 Task: Manage the "Order summary details" page variations in the site builder.
Action: Mouse moved to (1080, 80)
Screenshot: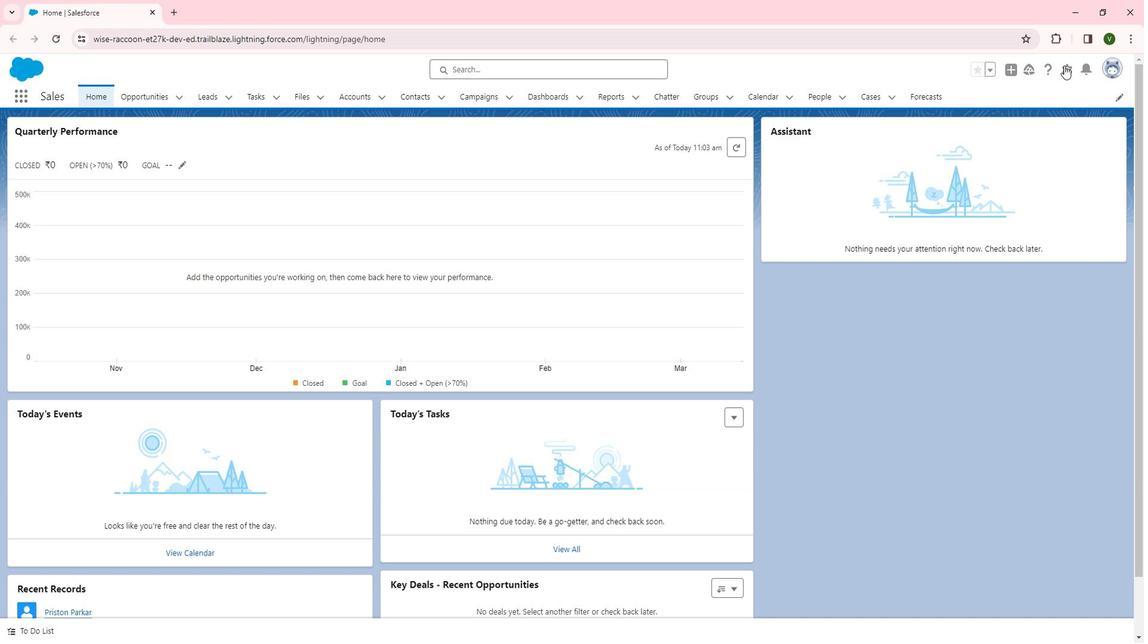 
Action: Mouse pressed left at (1080, 80)
Screenshot: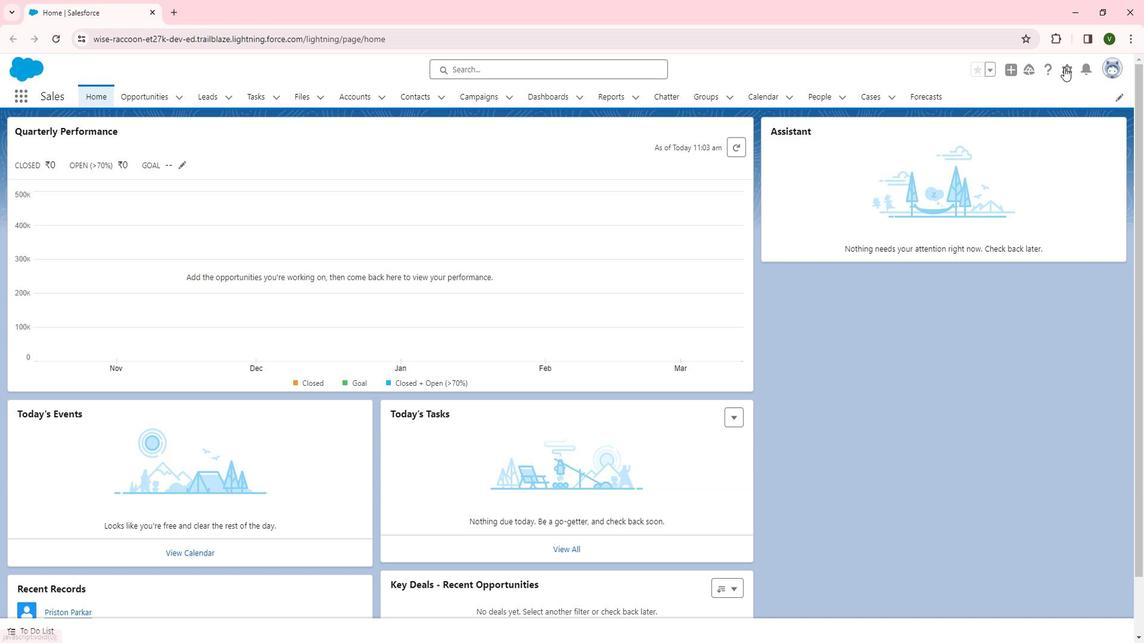 
Action: Mouse moved to (1039, 115)
Screenshot: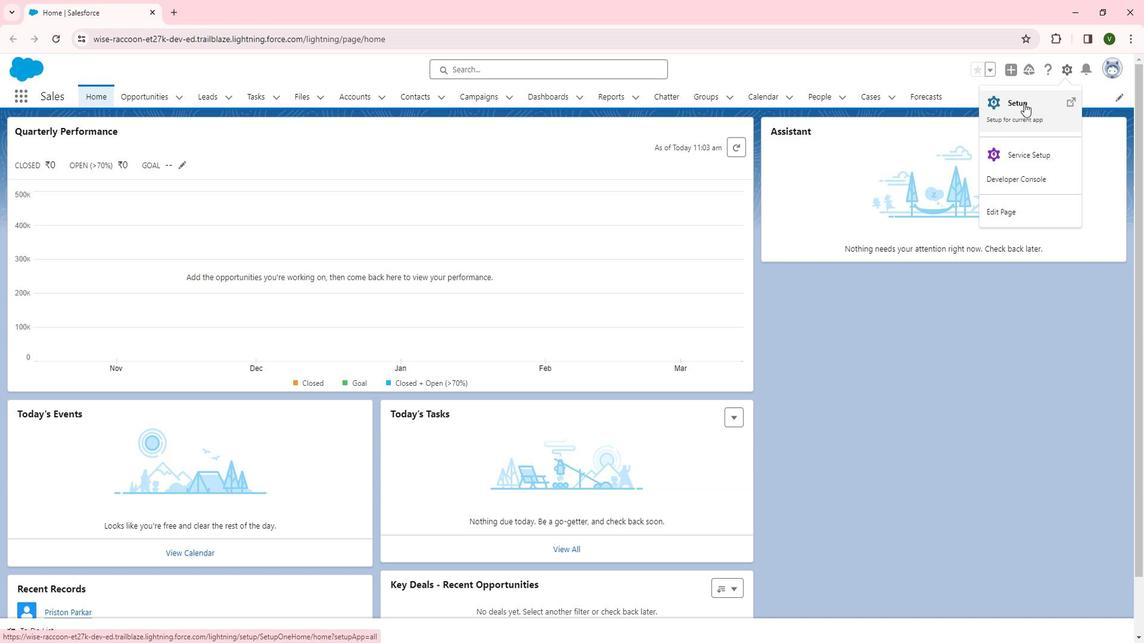 
Action: Mouse pressed left at (1039, 115)
Screenshot: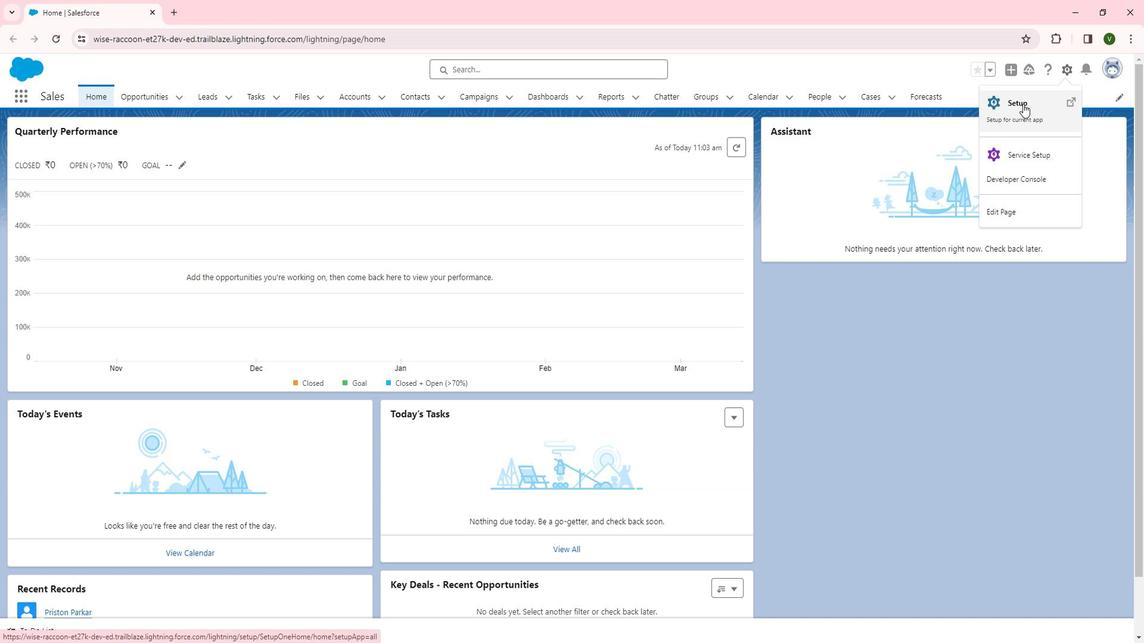 
Action: Mouse moved to (332, 465)
Screenshot: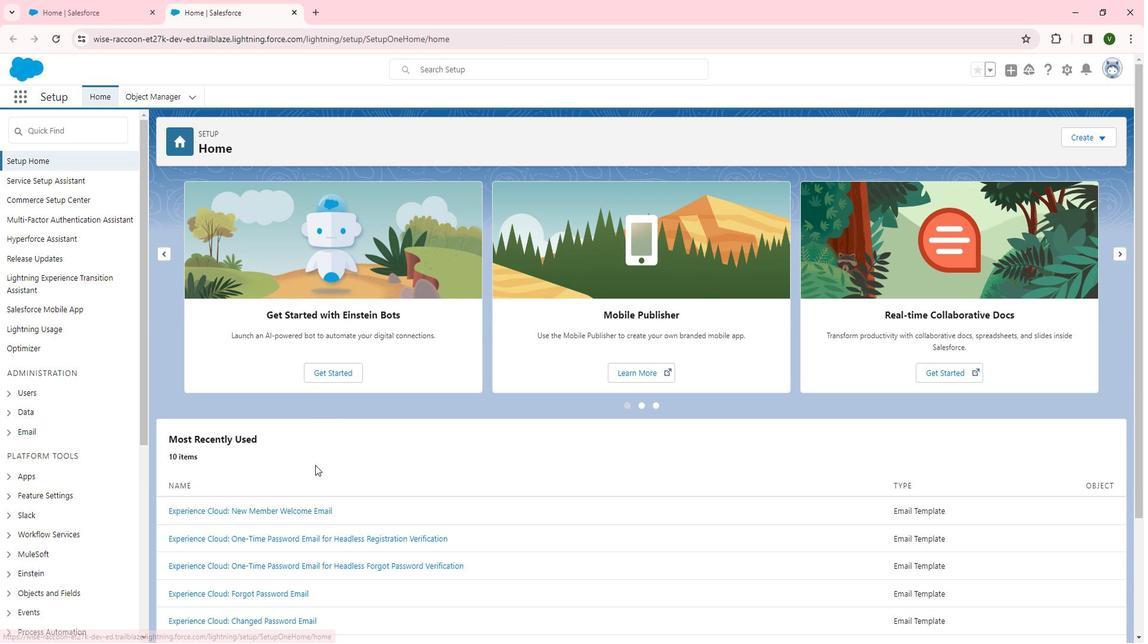 
Action: Mouse scrolled (332, 464) with delta (0, 0)
Screenshot: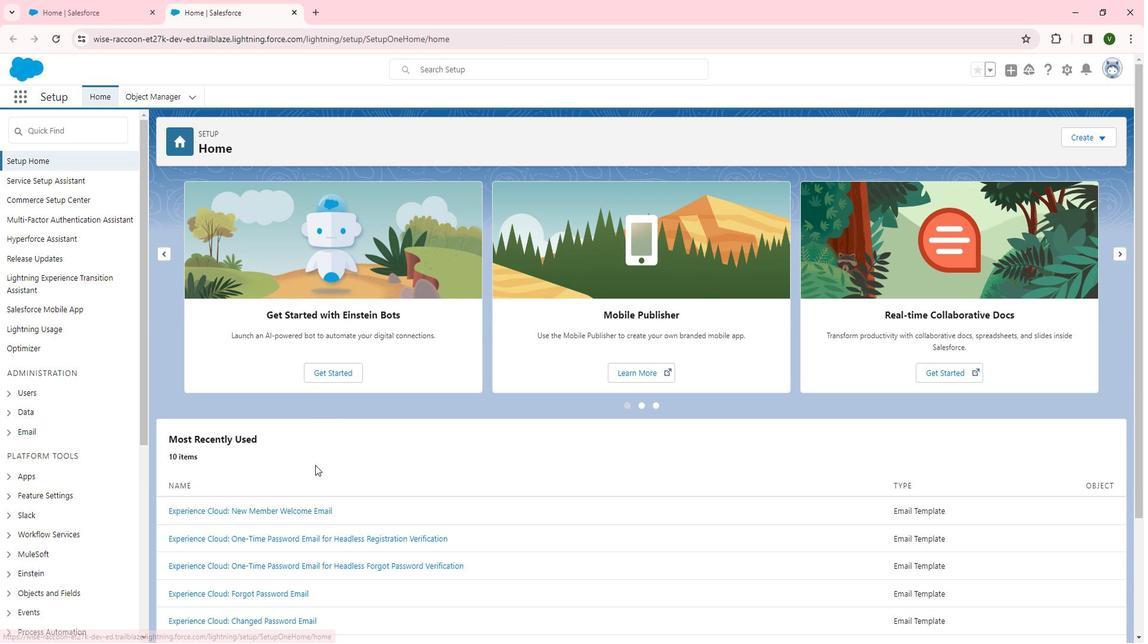 
Action: Mouse scrolled (332, 464) with delta (0, 0)
Screenshot: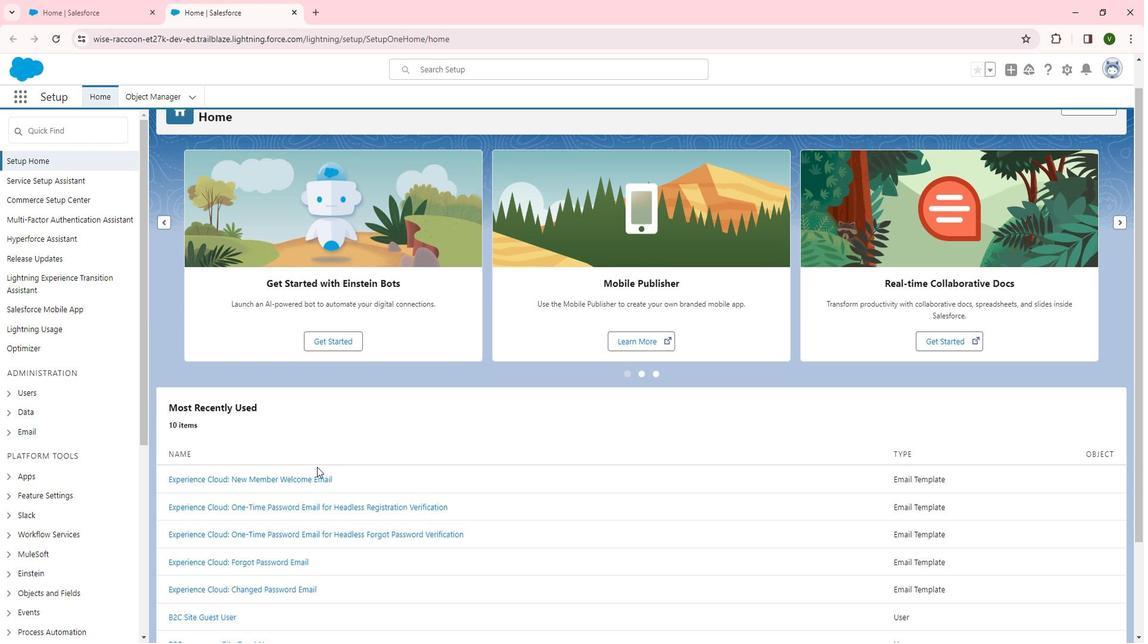 
Action: Mouse moved to (100, 460)
Screenshot: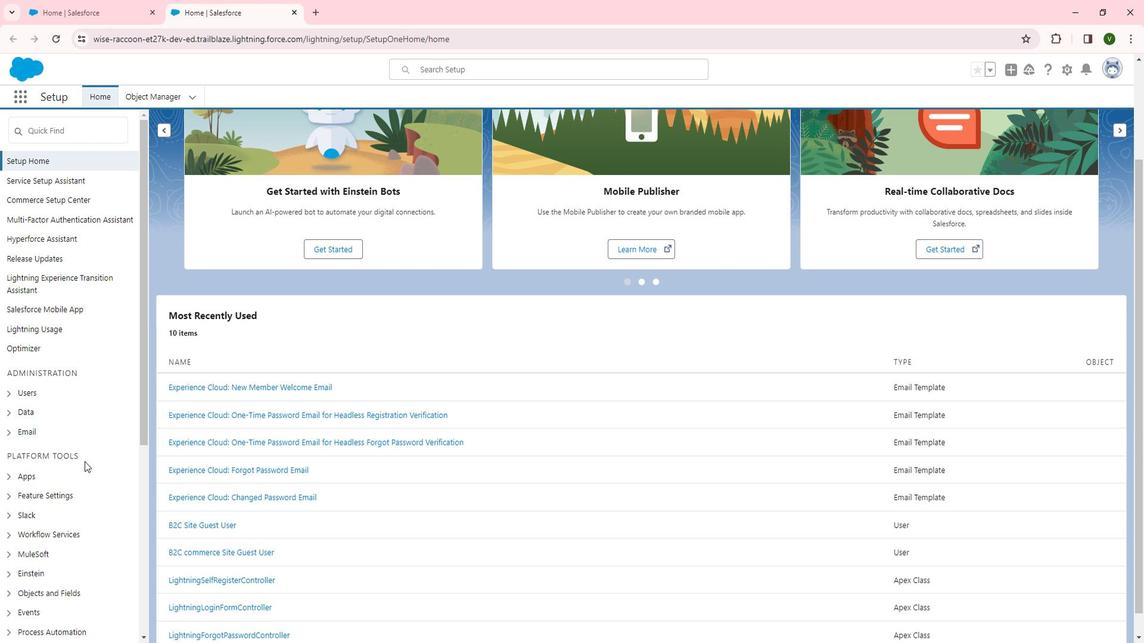 
Action: Mouse scrolled (100, 460) with delta (0, 0)
Screenshot: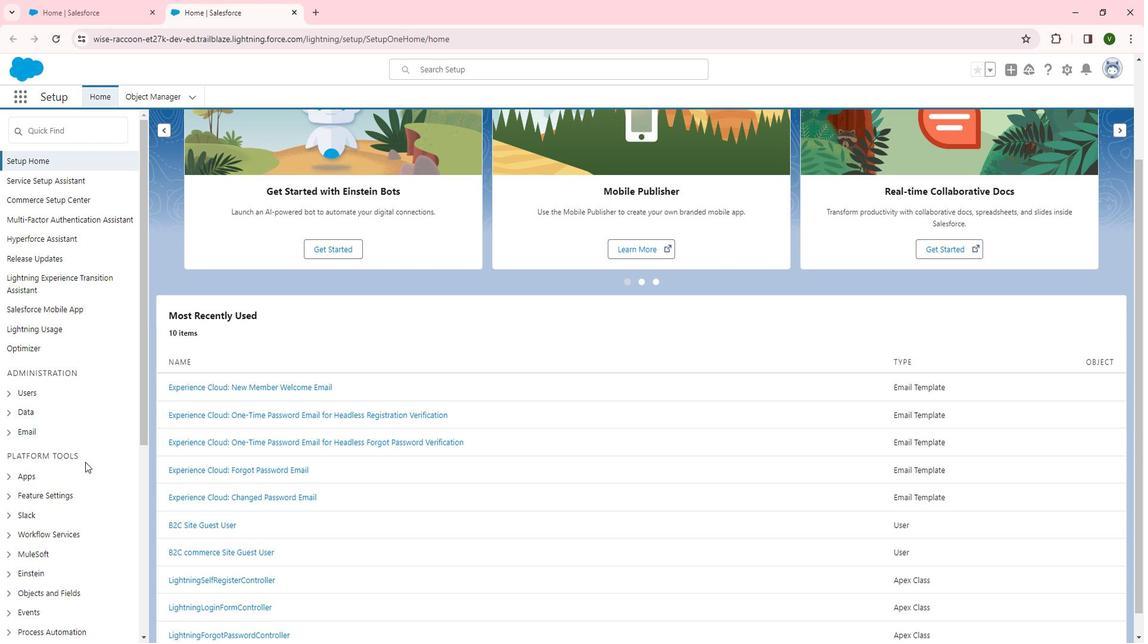 
Action: Mouse scrolled (100, 460) with delta (0, 0)
Screenshot: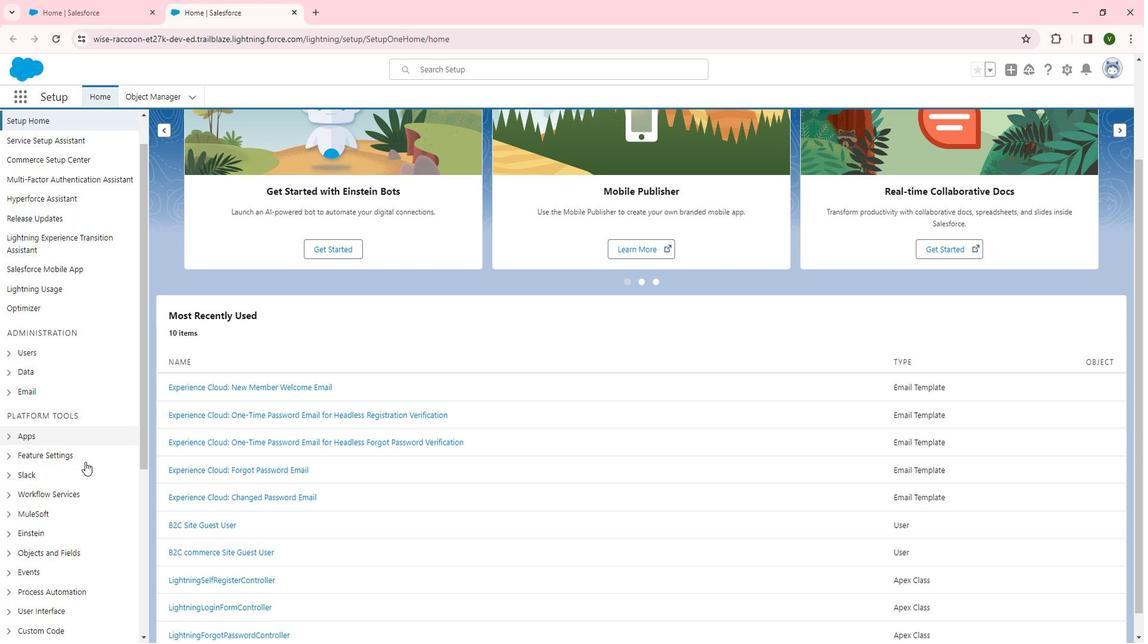
Action: Mouse moved to (22, 373)
Screenshot: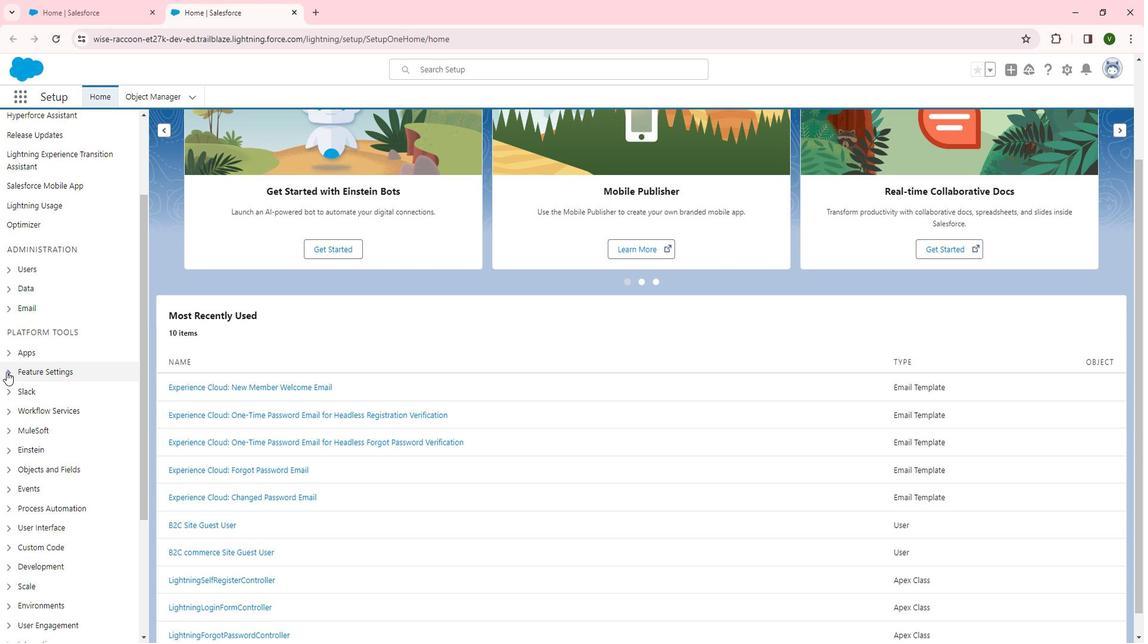 
Action: Mouse pressed left at (22, 373)
Screenshot: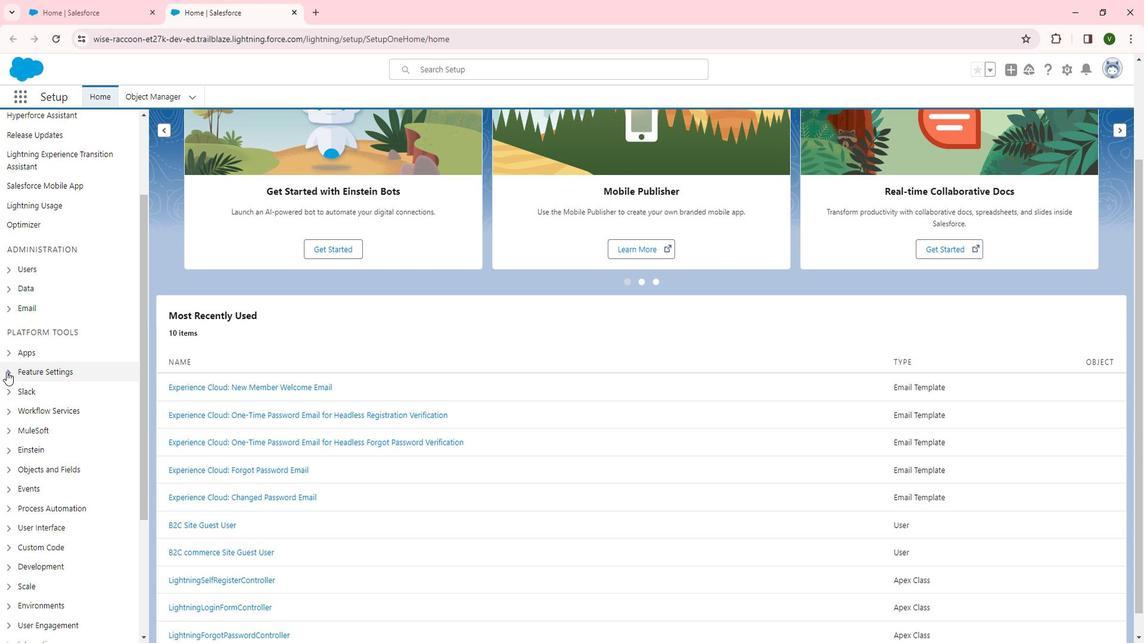 
Action: Mouse moved to (74, 498)
Screenshot: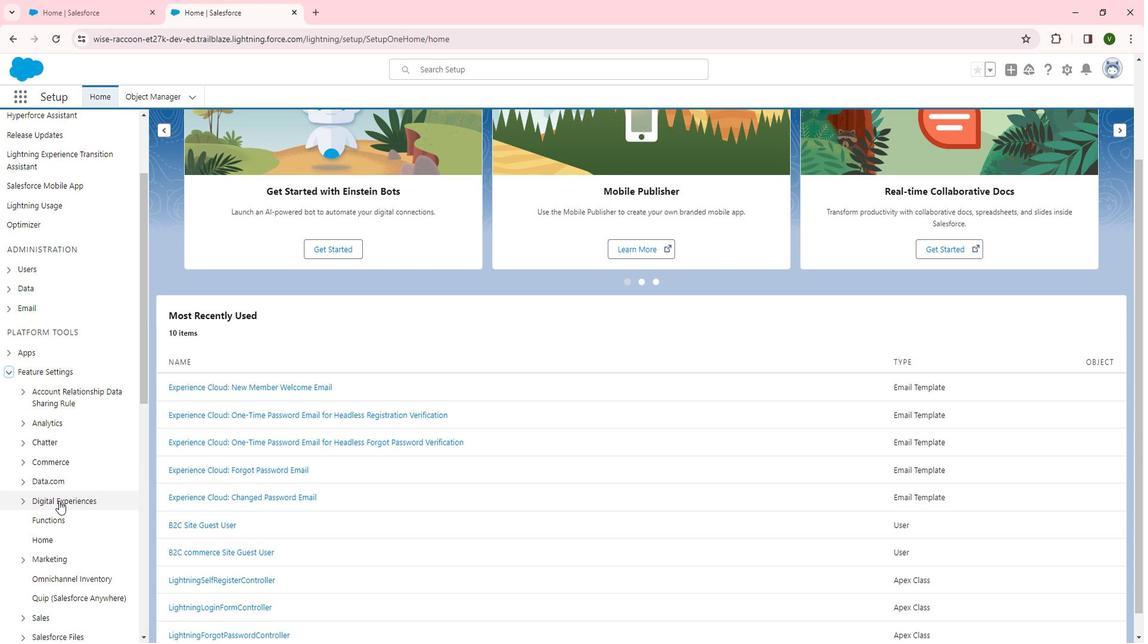 
Action: Mouse pressed left at (74, 498)
Screenshot: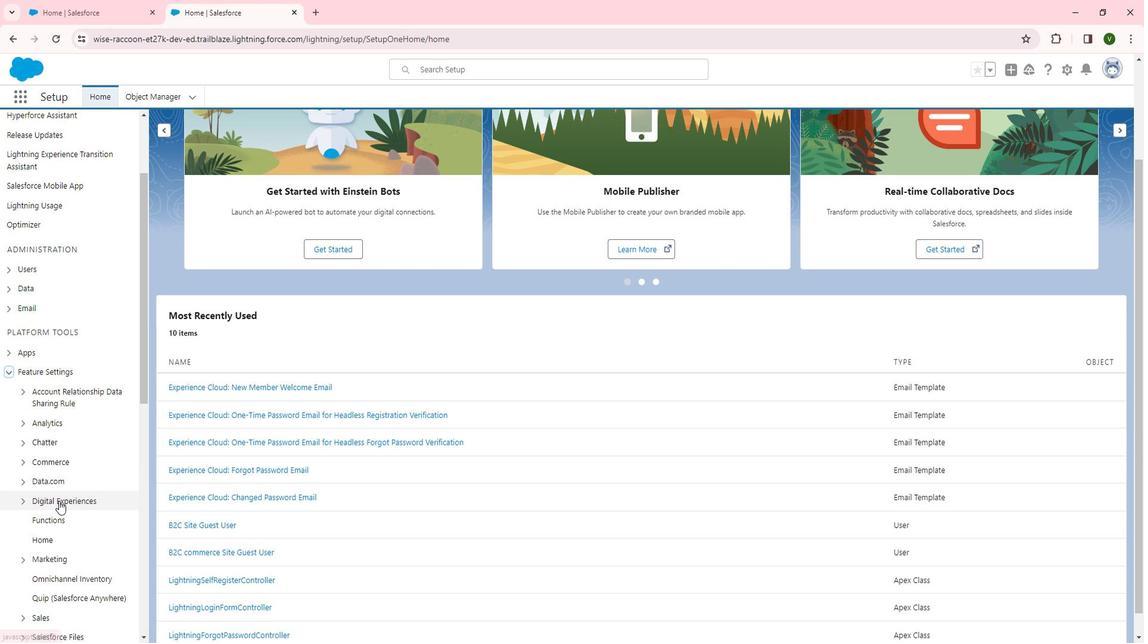 
Action: Mouse moved to (71, 516)
Screenshot: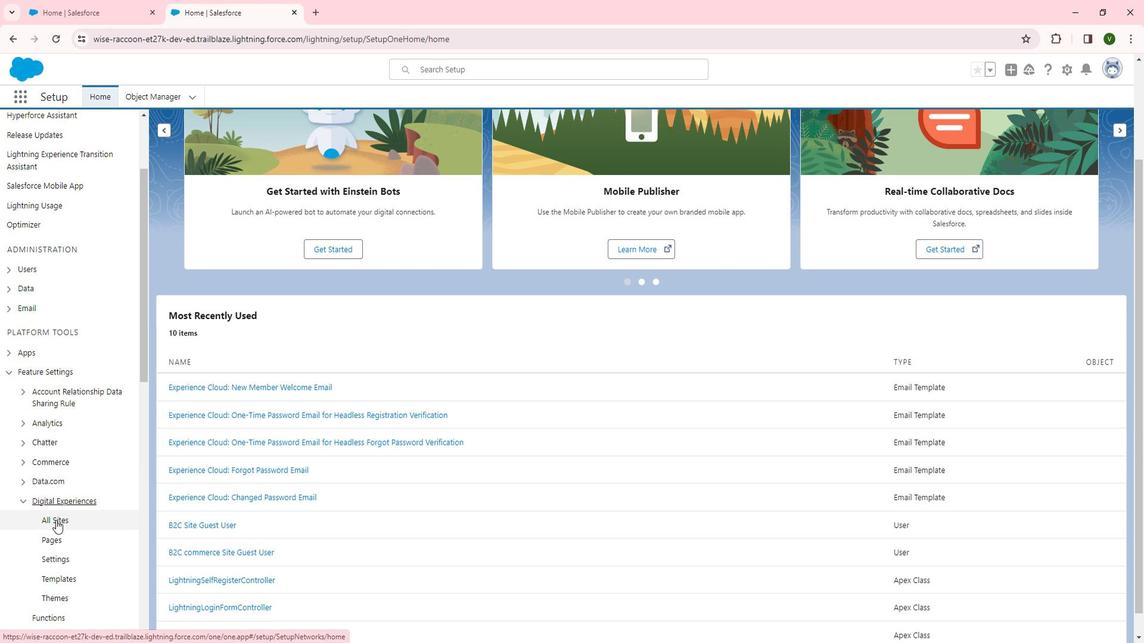 
Action: Mouse pressed left at (71, 516)
Screenshot: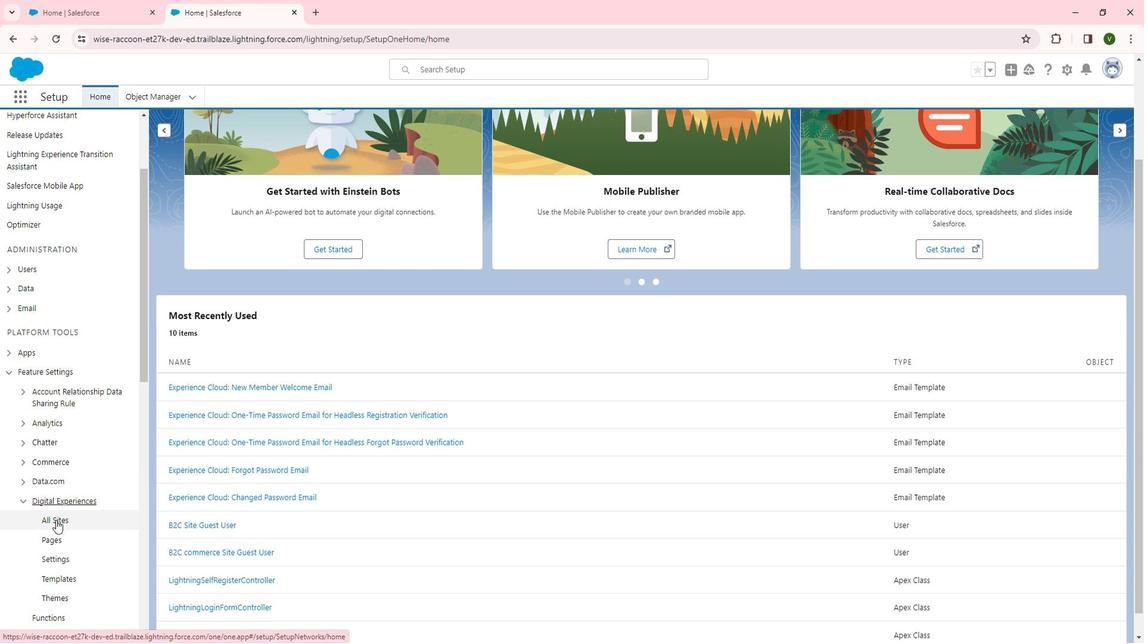 
Action: Mouse moved to (209, 288)
Screenshot: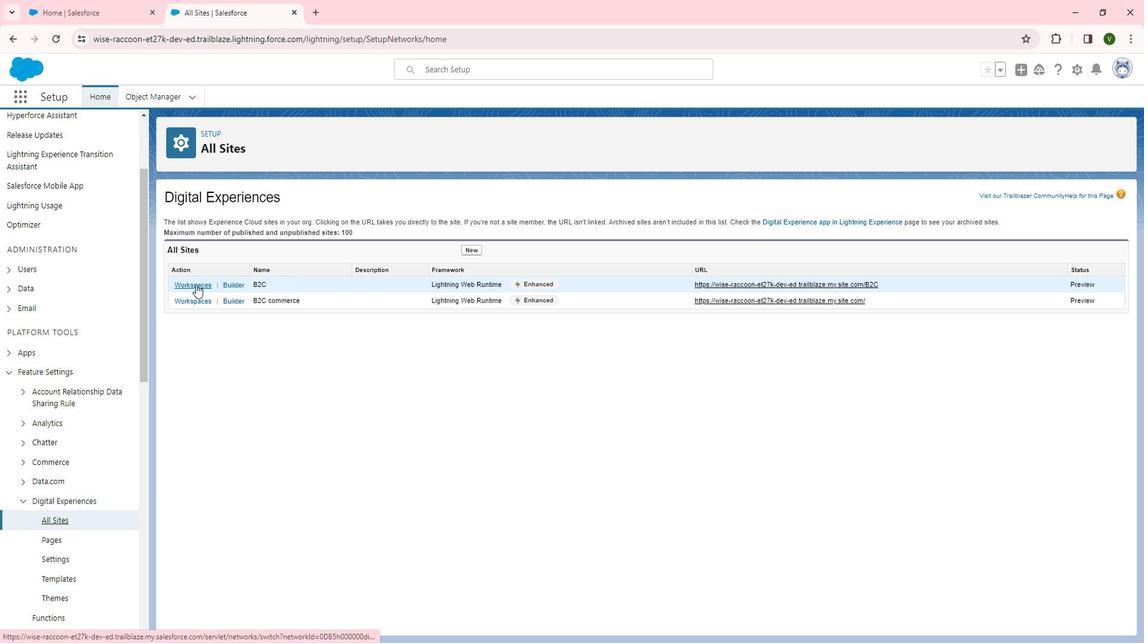 
Action: Mouse pressed left at (209, 288)
Screenshot: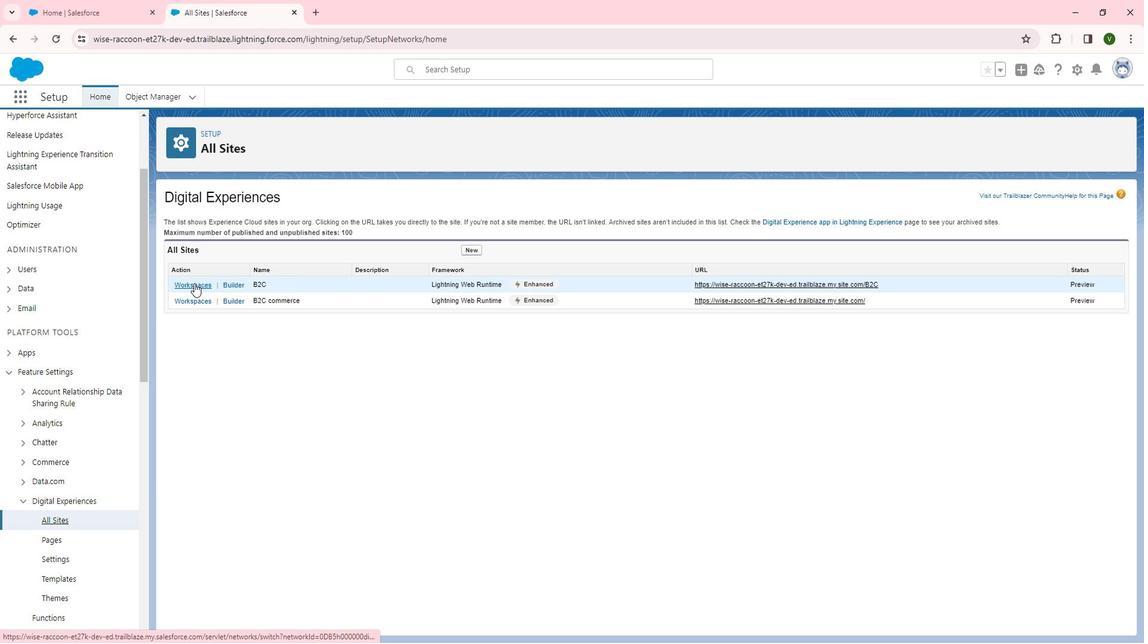 
Action: Mouse moved to (189, 283)
Screenshot: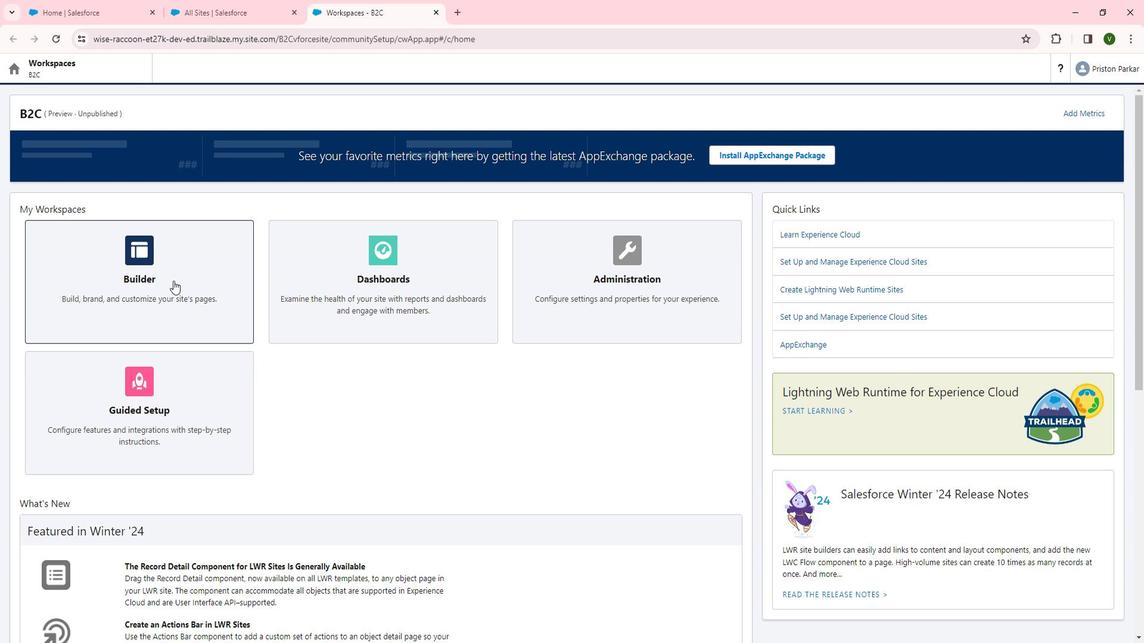 
Action: Mouse pressed left at (189, 283)
Screenshot: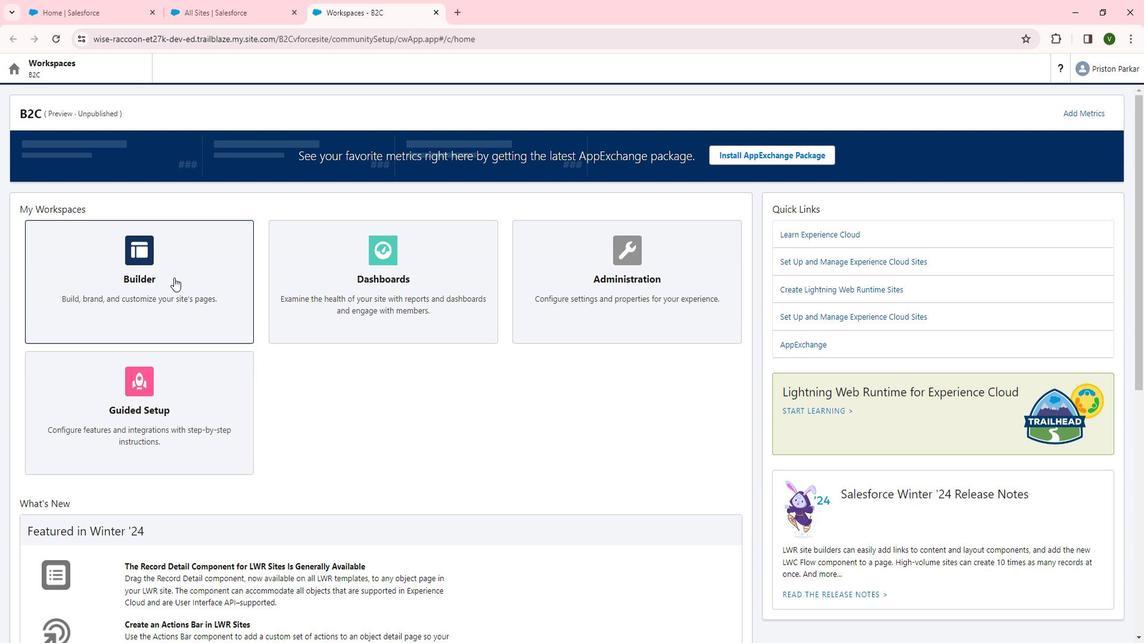 
Action: Mouse moved to (222, 82)
Screenshot: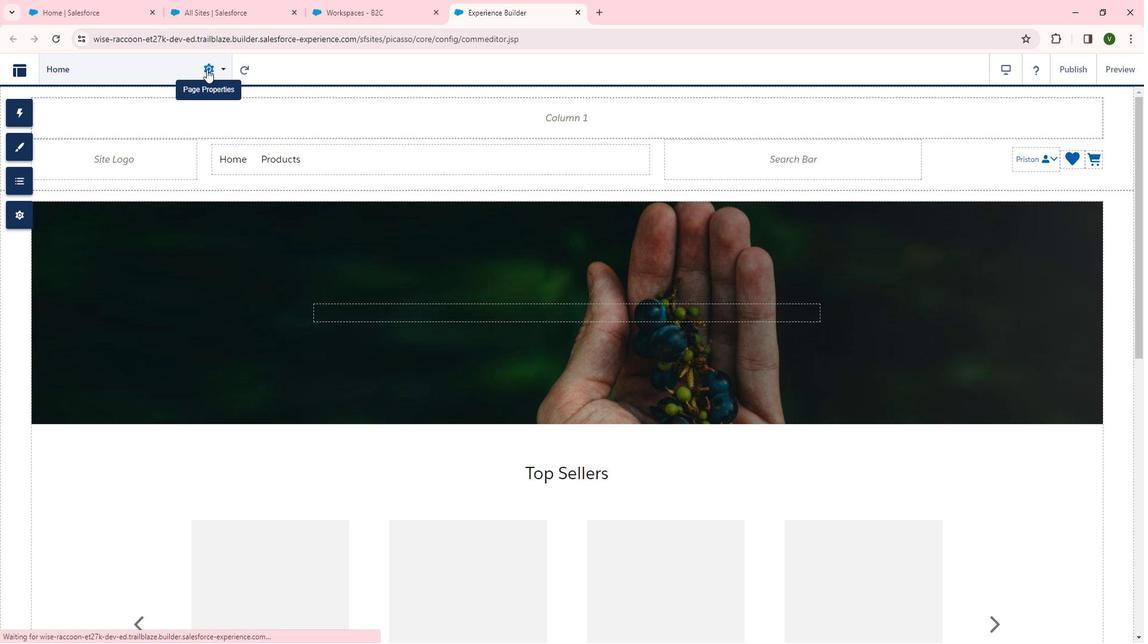 
Action: Mouse pressed left at (222, 82)
Screenshot: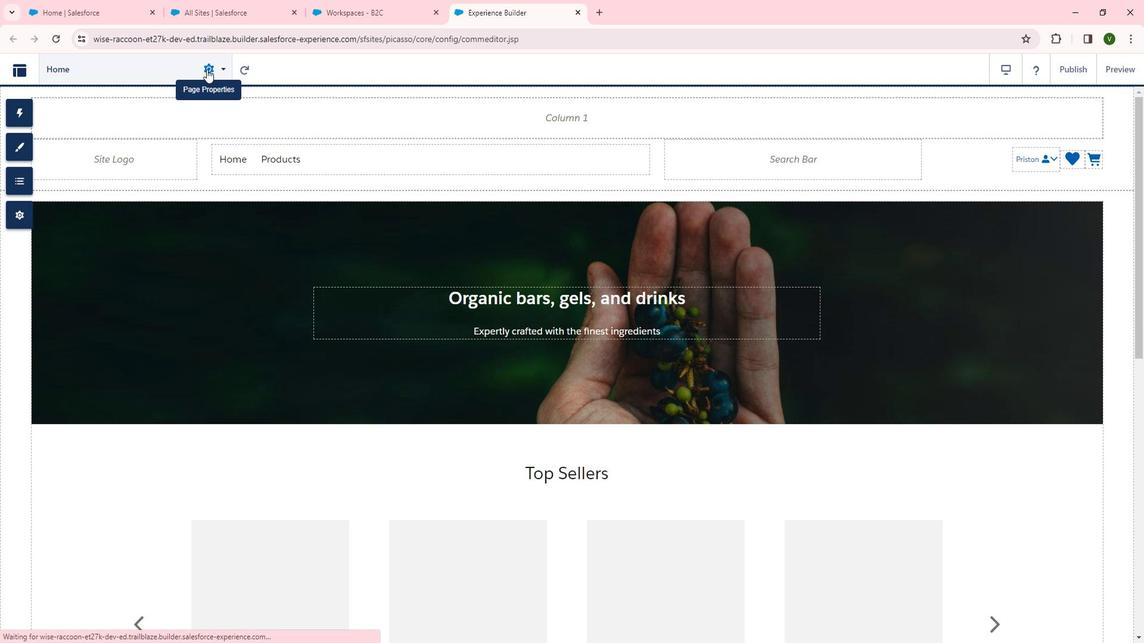 
Action: Mouse moved to (137, 439)
Screenshot: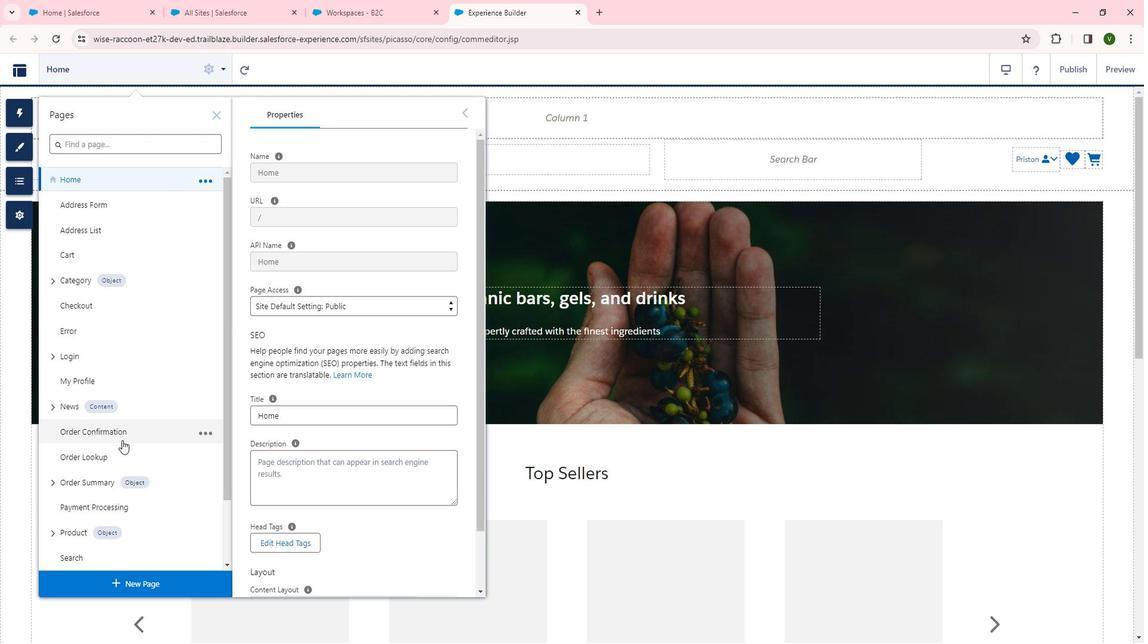 
Action: Mouse scrolled (137, 439) with delta (0, 0)
Screenshot: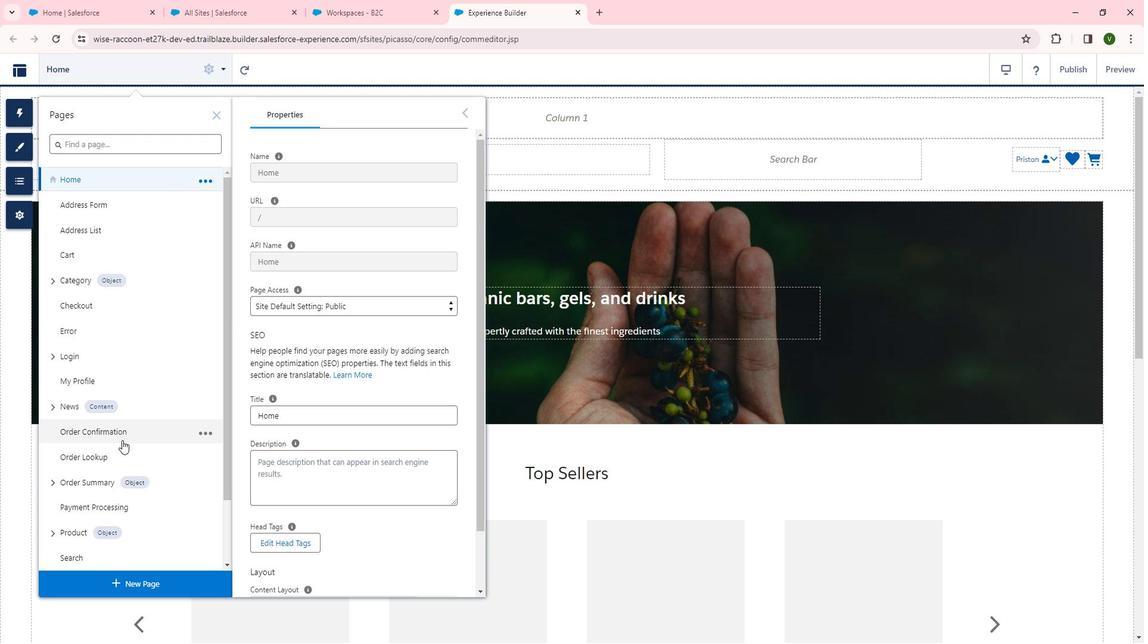 
Action: Mouse moved to (87, 420)
Screenshot: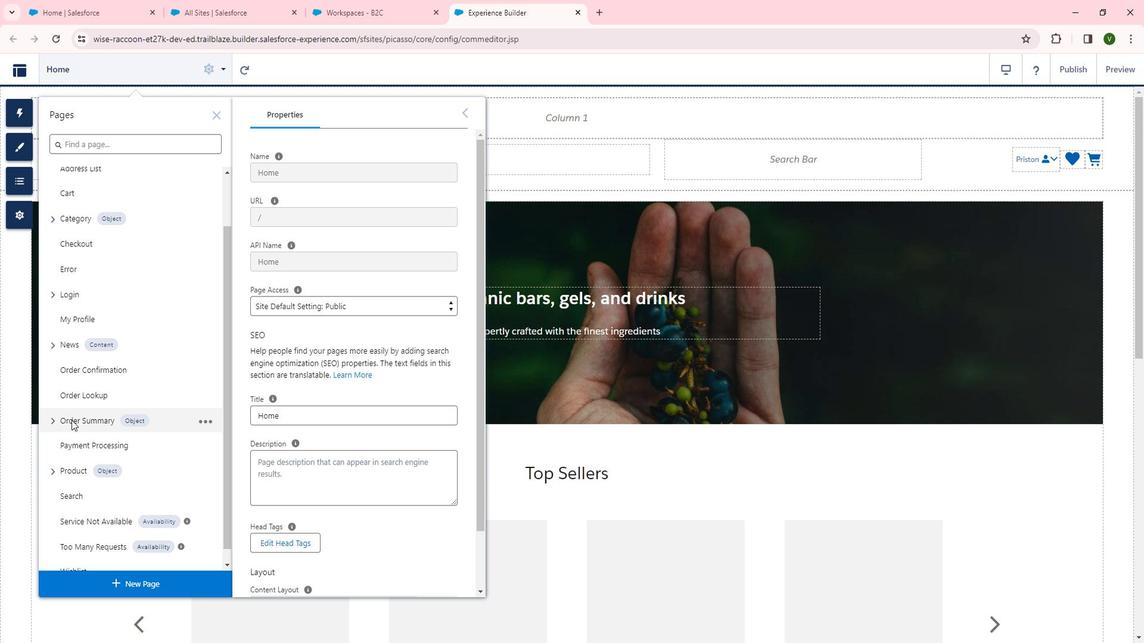 
Action: Mouse pressed left at (87, 420)
Screenshot: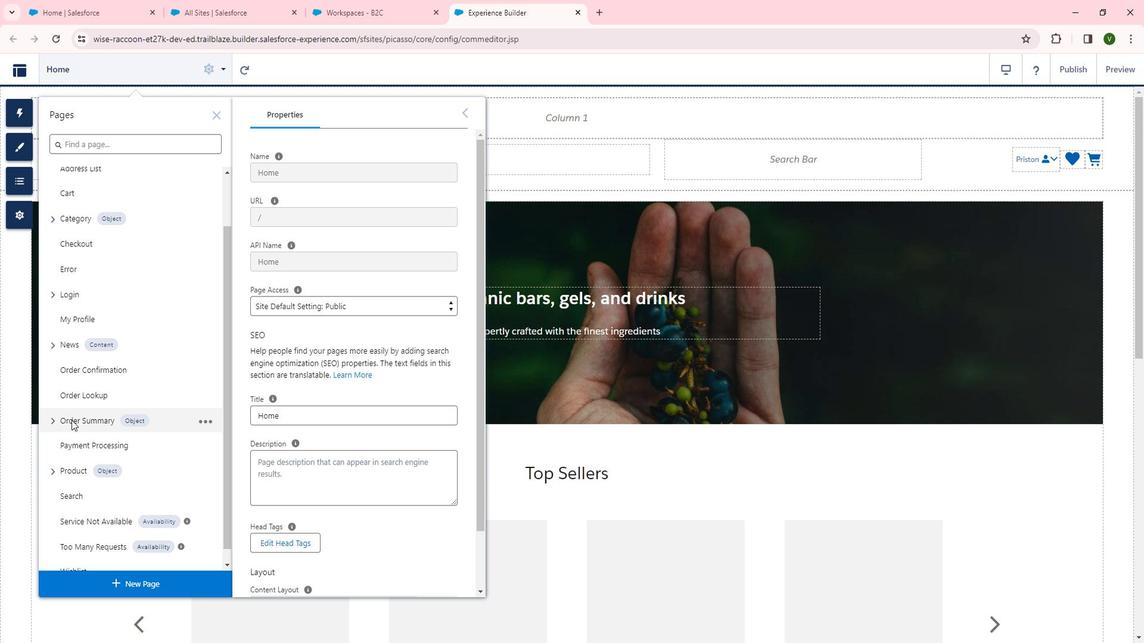 
Action: Mouse moved to (68, 417)
Screenshot: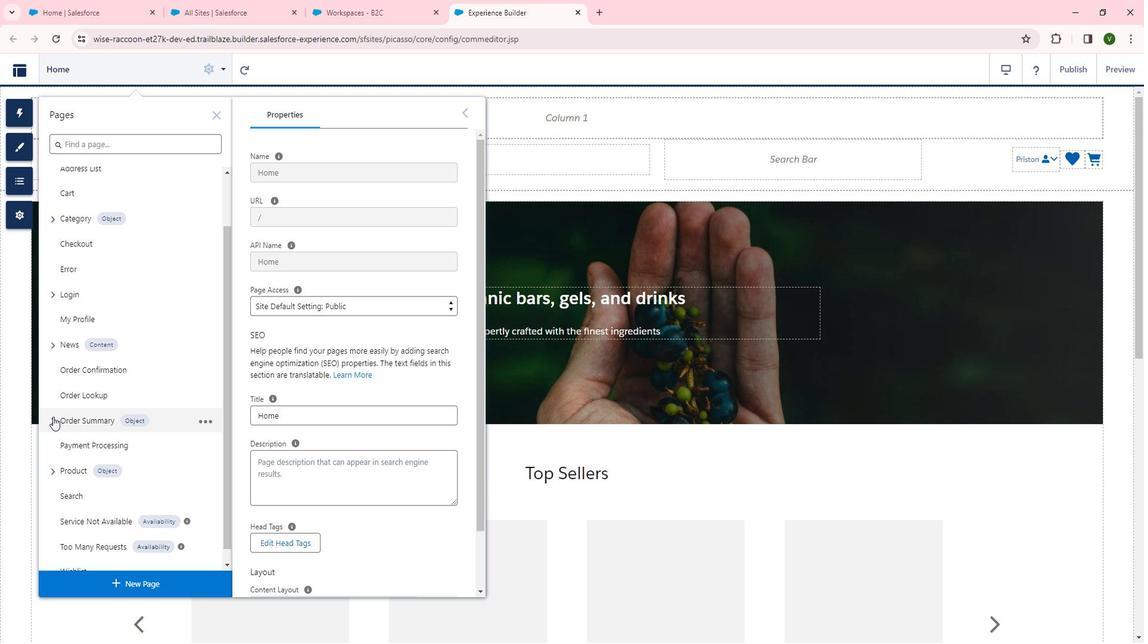 
Action: Mouse pressed left at (68, 417)
Screenshot: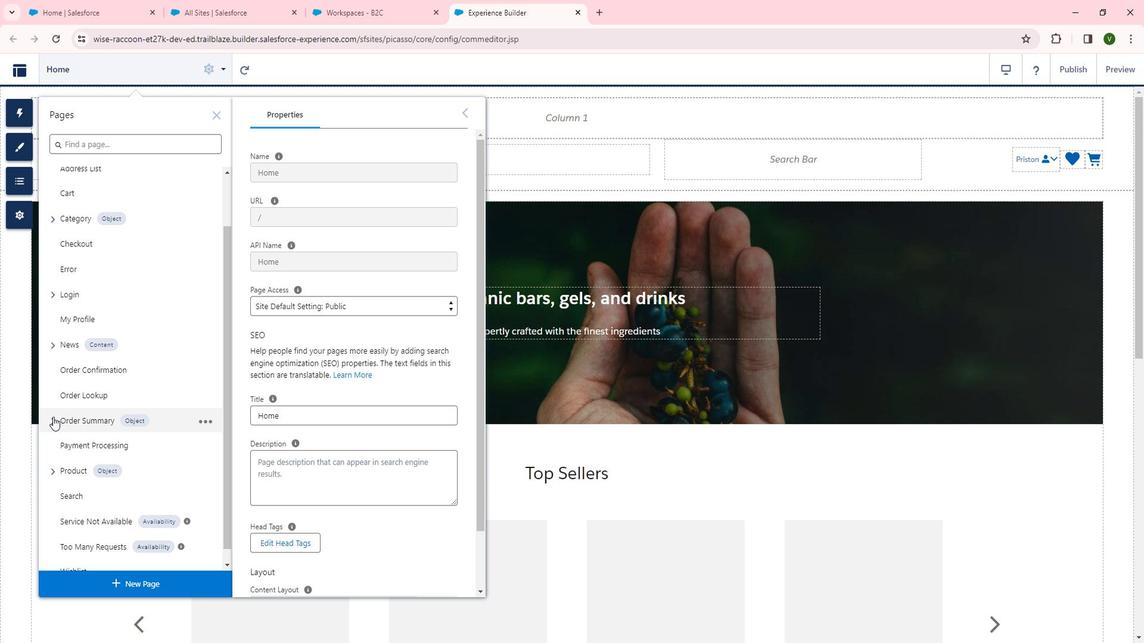 
Action: Mouse moved to (124, 408)
Screenshot: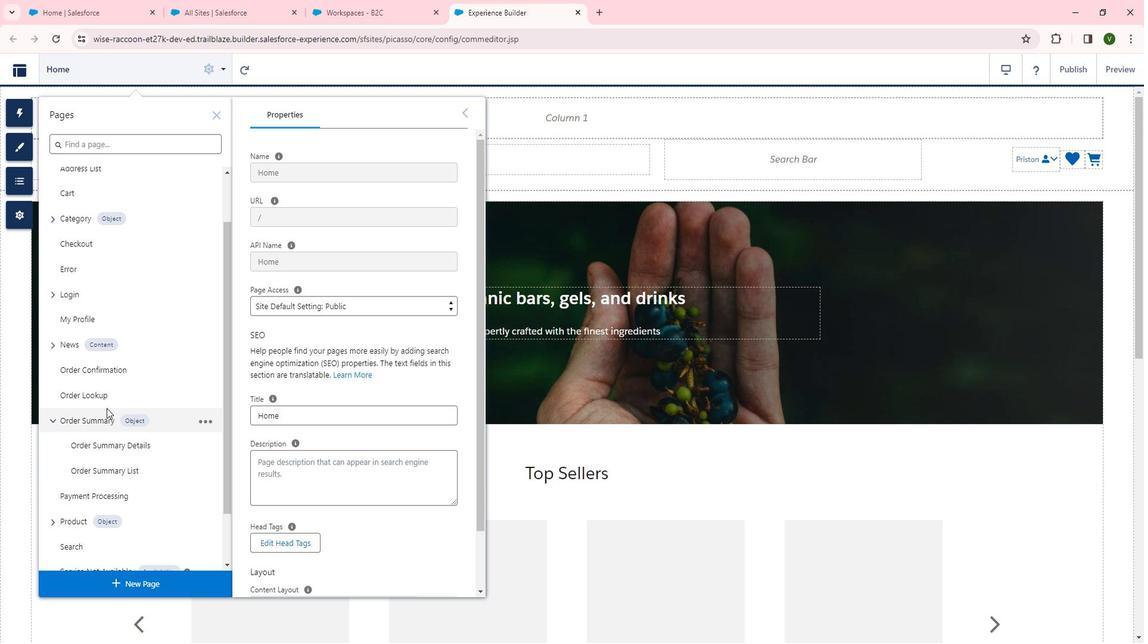 
Action: Mouse scrolled (124, 407) with delta (0, 0)
Screenshot: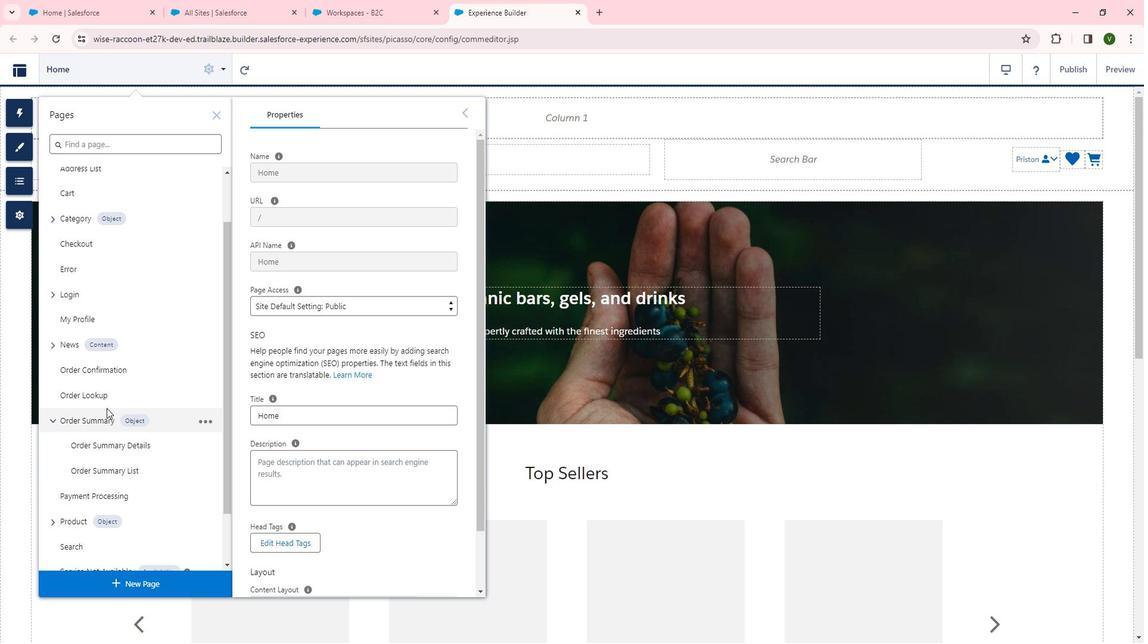 
Action: Mouse moved to (137, 408)
Screenshot: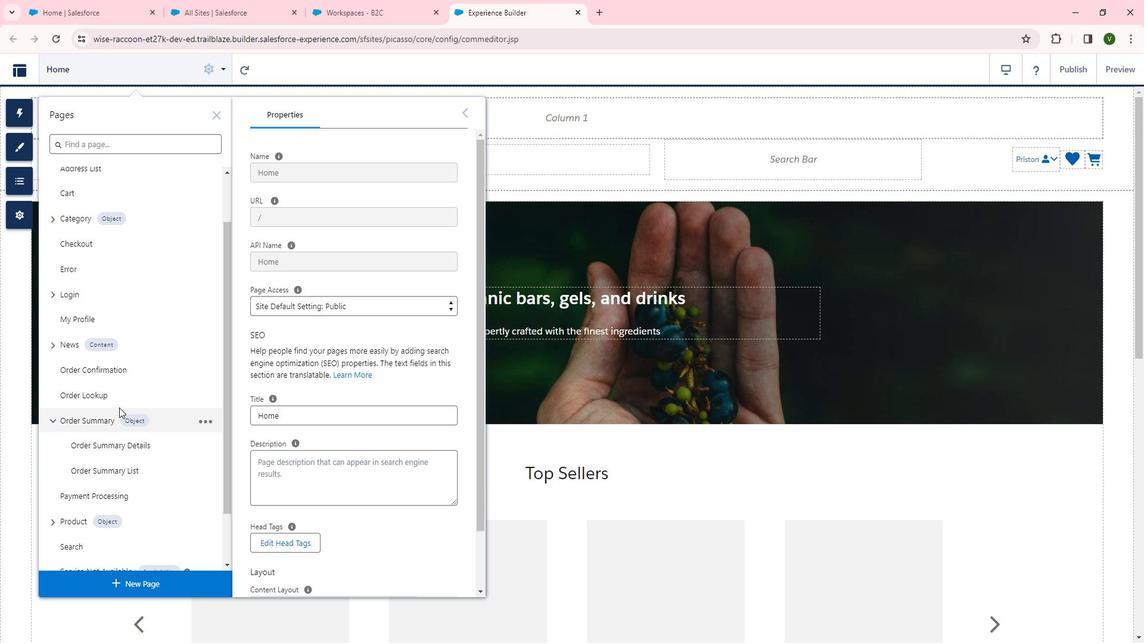 
Action: Mouse scrolled (137, 407) with delta (0, 0)
Screenshot: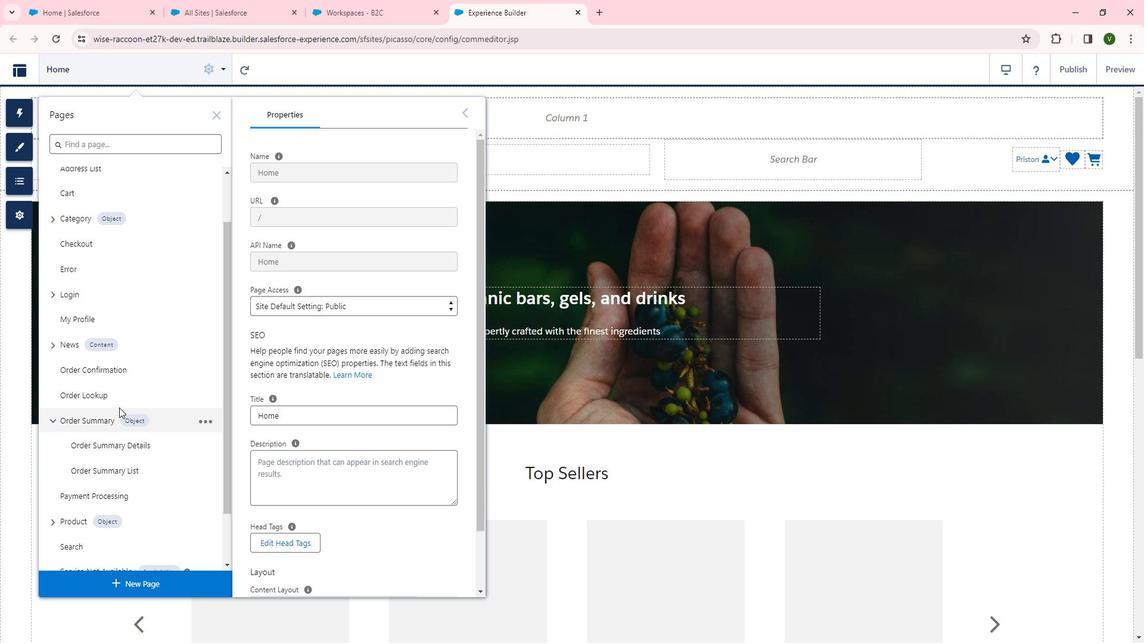 
Action: Mouse moved to (157, 383)
Screenshot: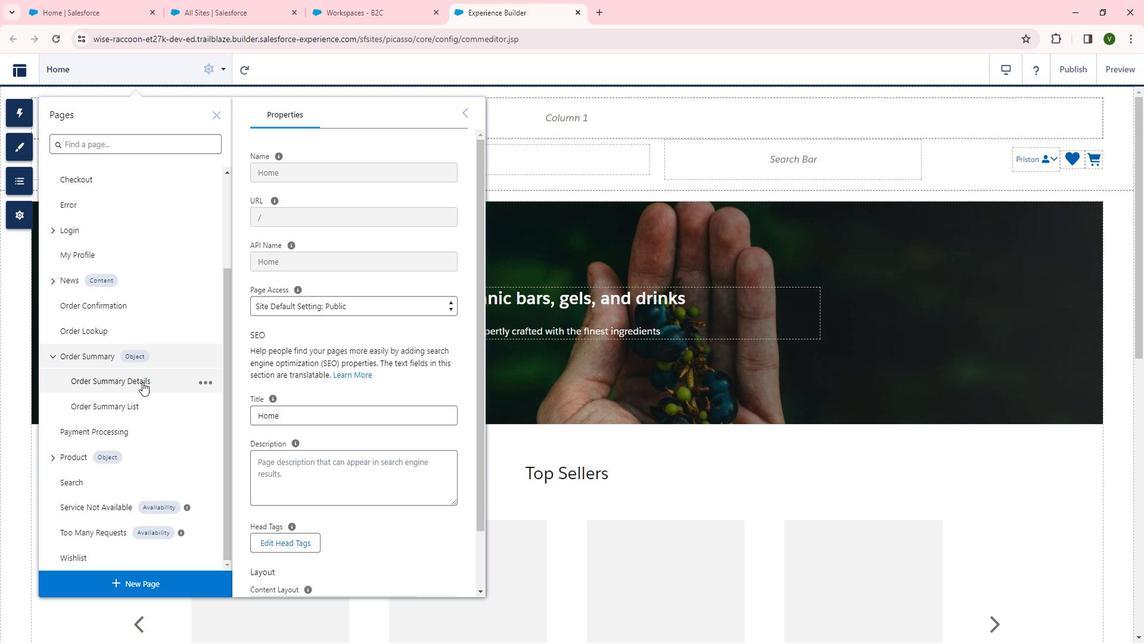 
Action: Mouse pressed left at (157, 383)
Screenshot: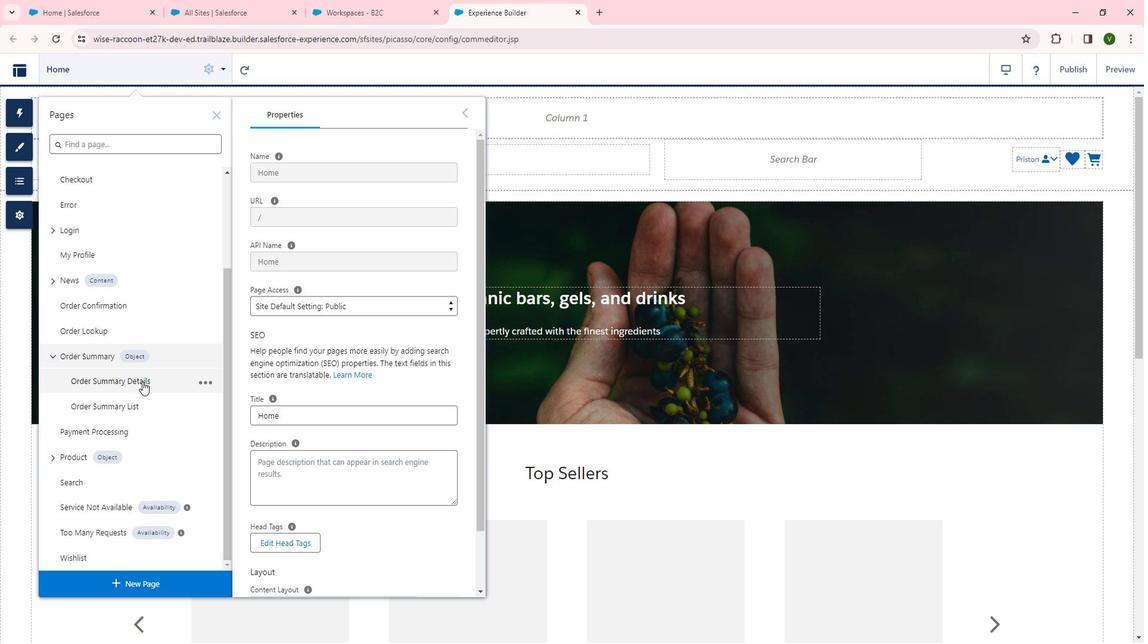 
Action: Mouse moved to (1061, 389)
Screenshot: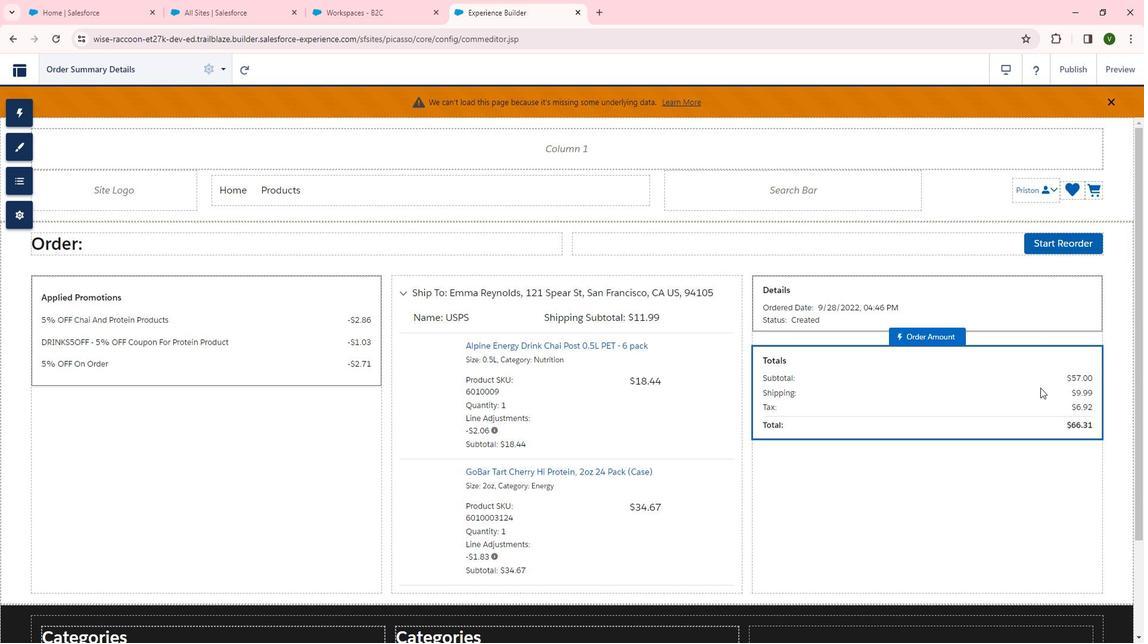 
Action: Mouse pressed left at (1061, 389)
Screenshot: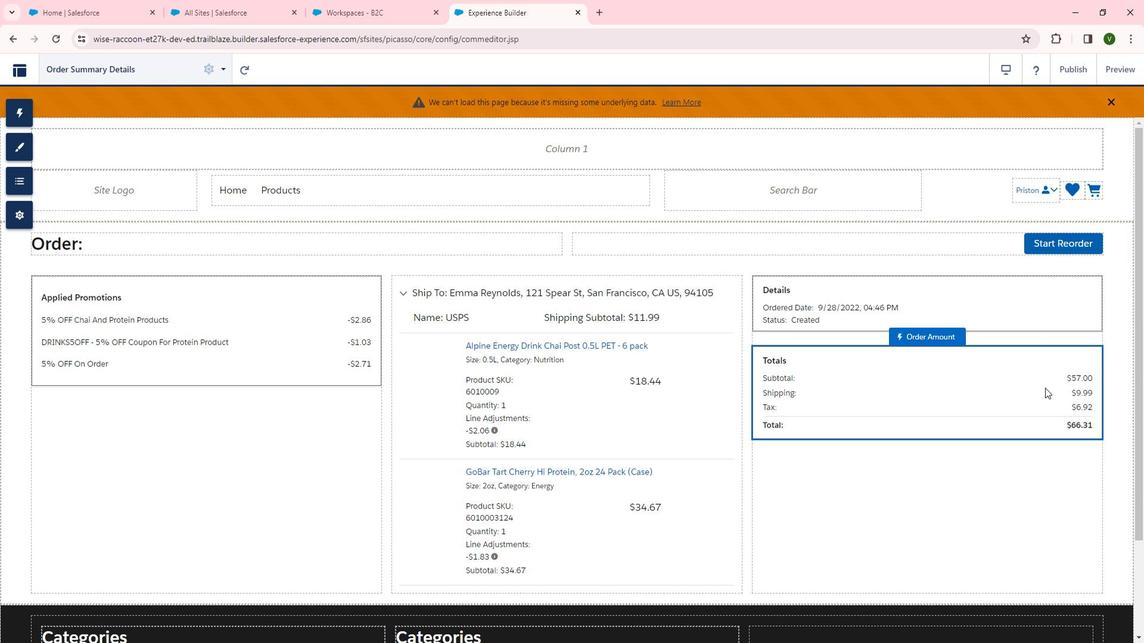 
Action: Mouse moved to (1063, 149)
Screenshot: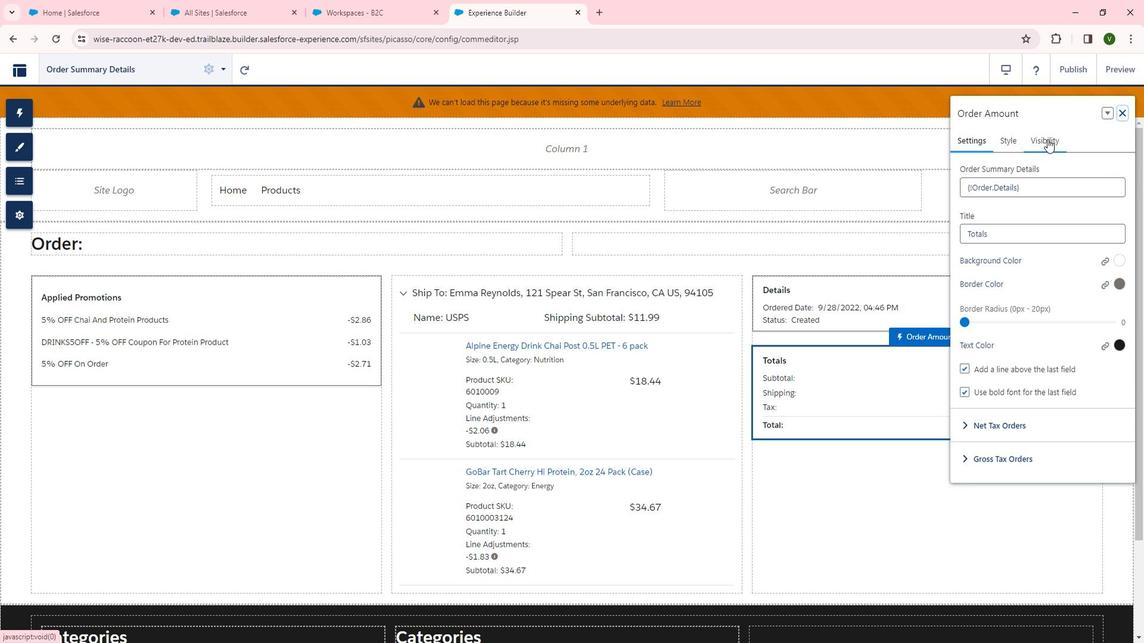 
Action: Mouse pressed left at (1063, 149)
Screenshot: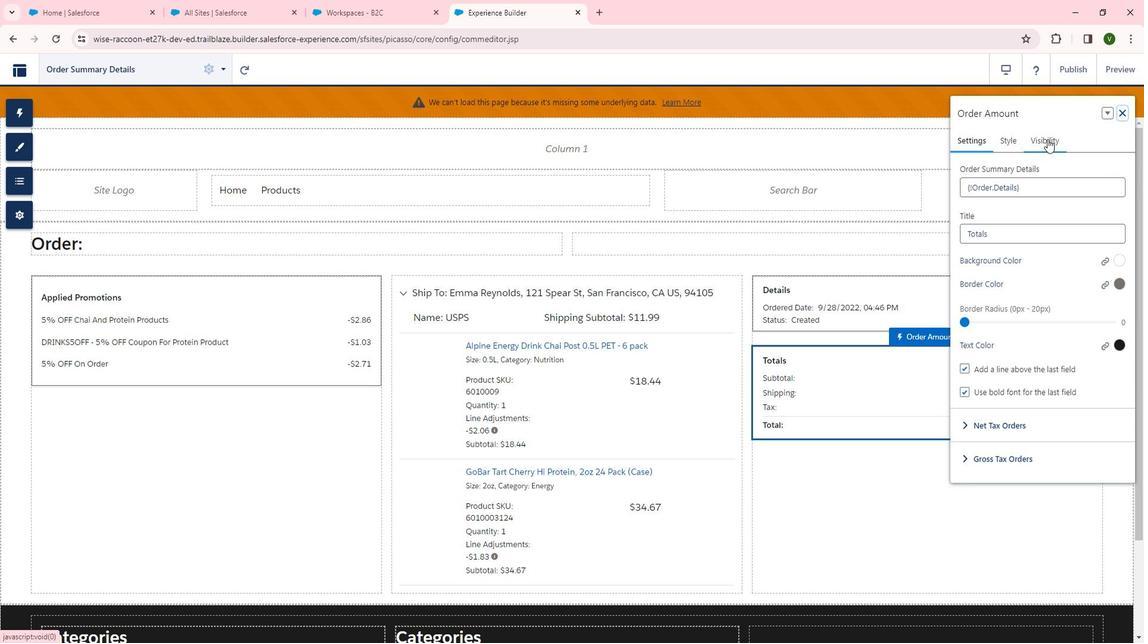 
Action: Mouse moved to (1032, 234)
Screenshot: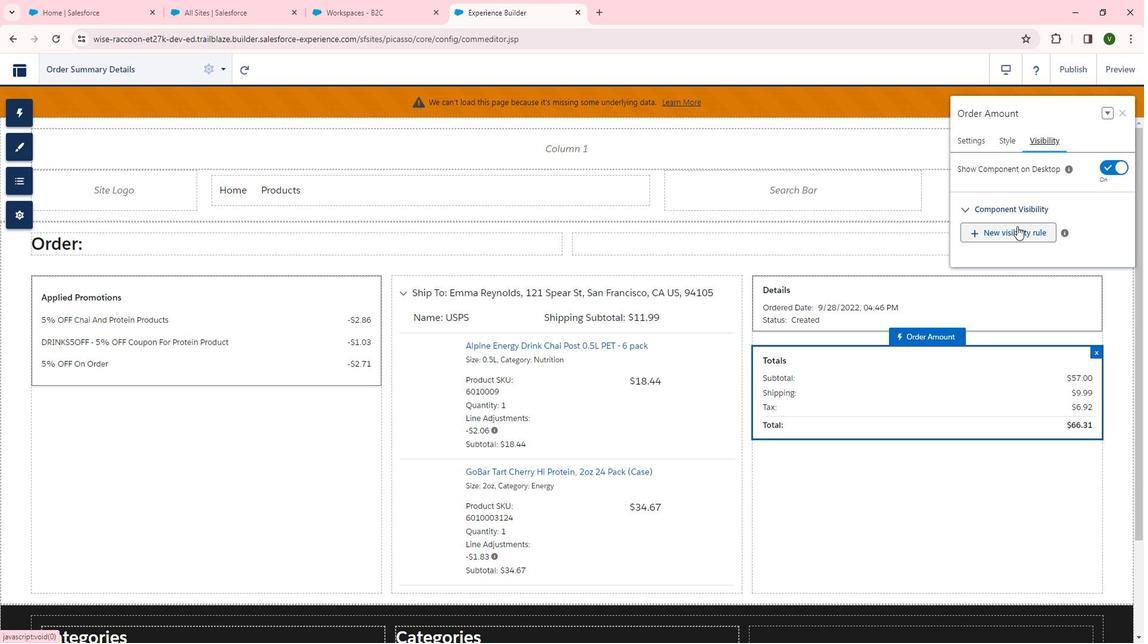 
Action: Mouse pressed left at (1032, 234)
Screenshot: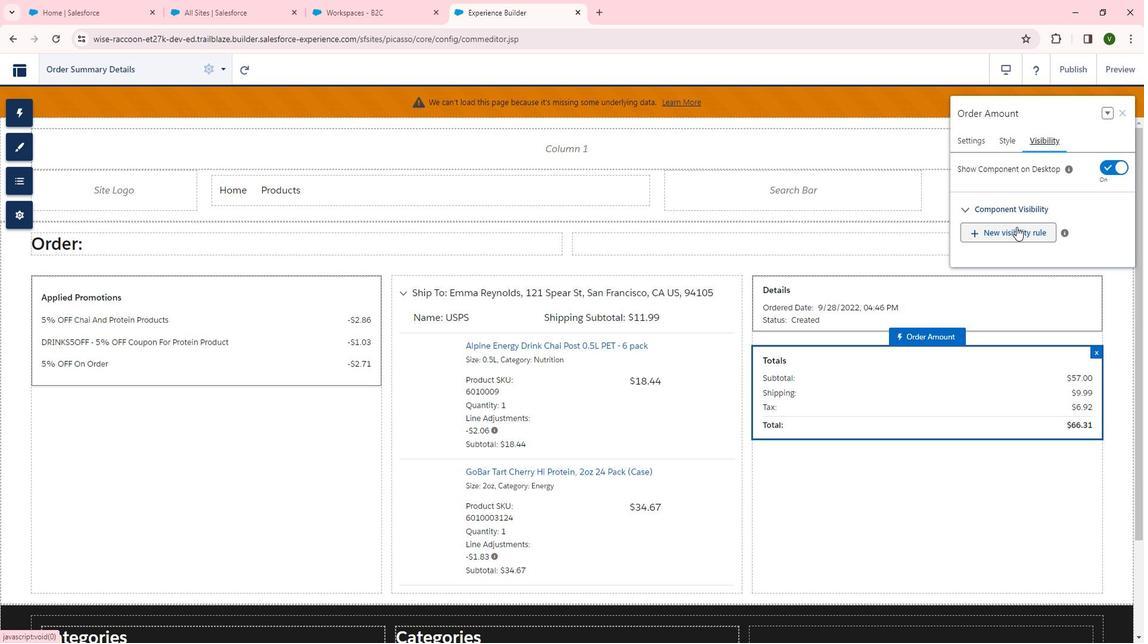 
Action: Mouse moved to (360, 341)
Screenshot: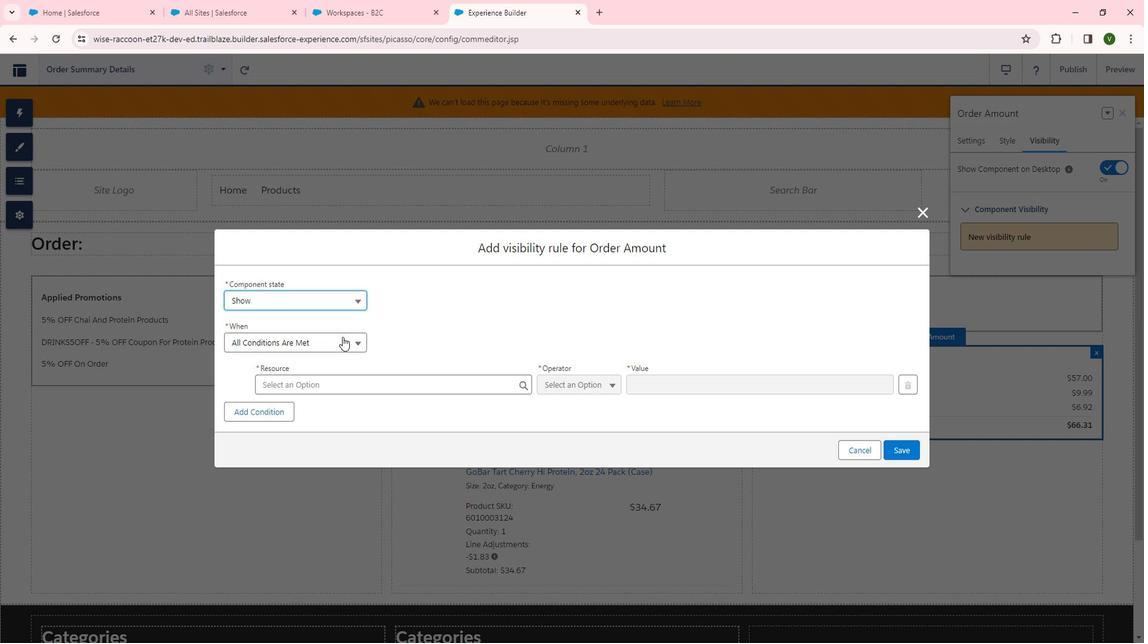 
Action: Mouse pressed left at (360, 341)
Screenshot: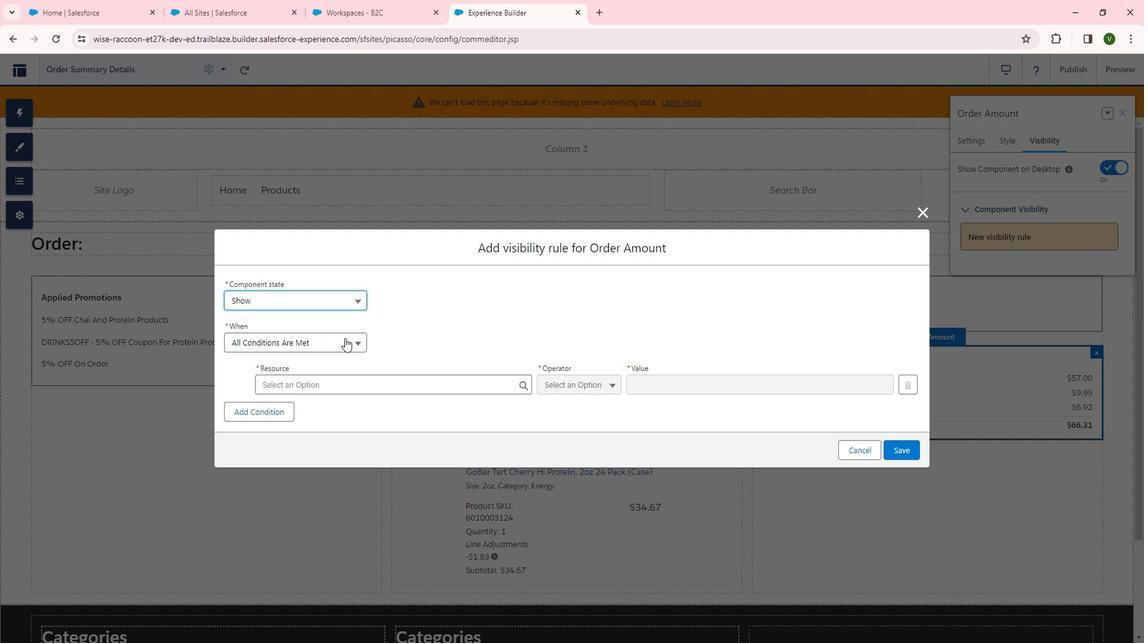 
Action: Mouse moved to (338, 374)
Screenshot: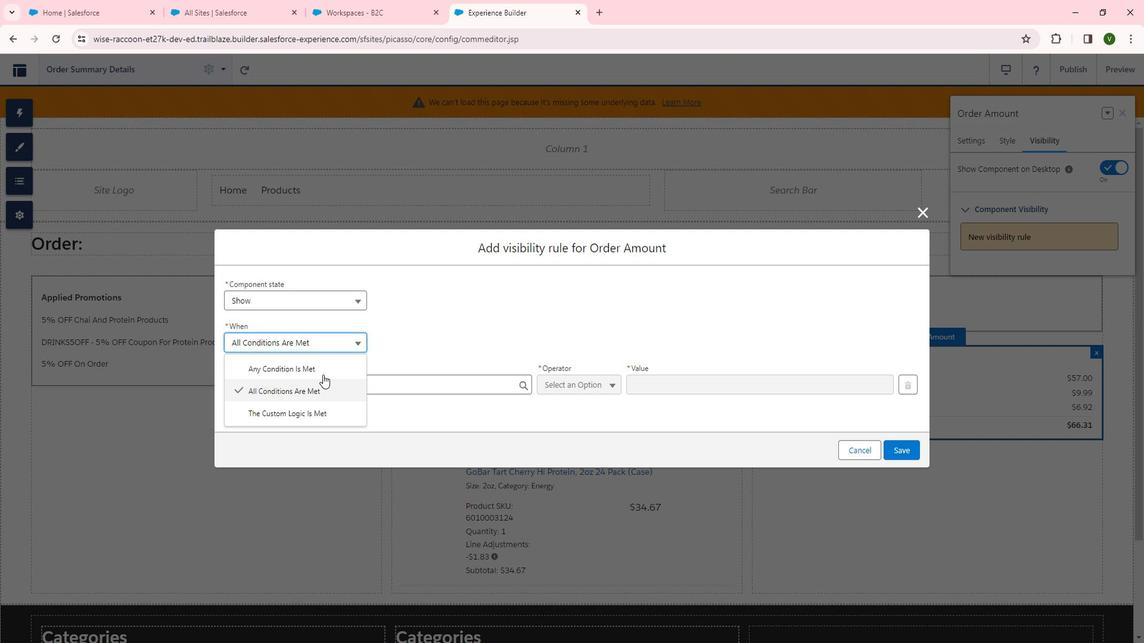 
Action: Mouse pressed left at (338, 374)
Screenshot: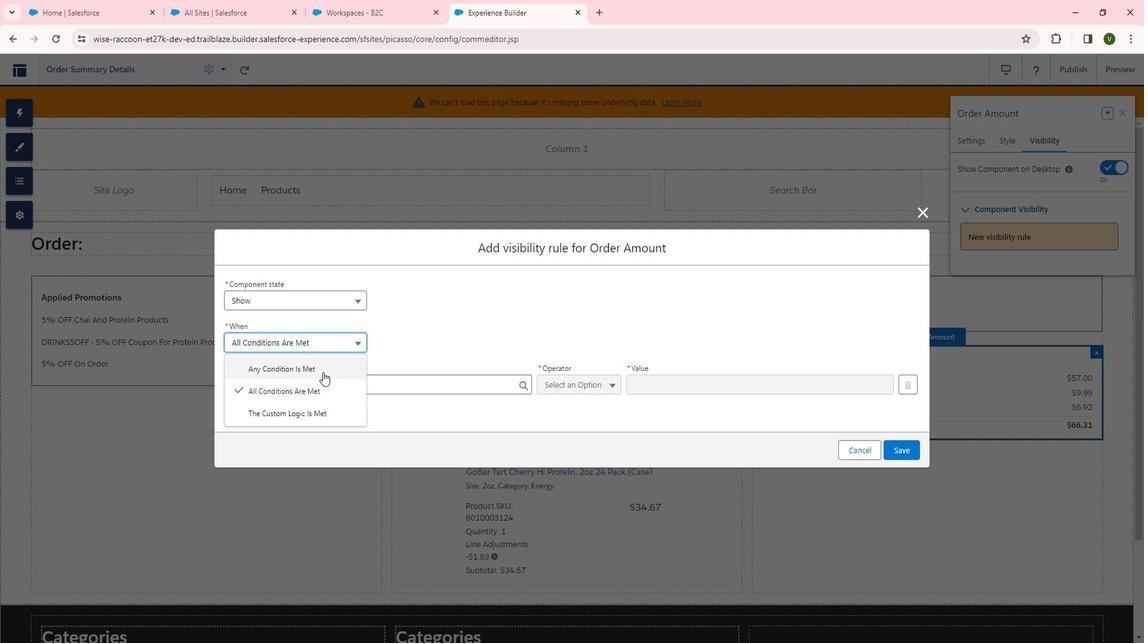 
Action: Mouse moved to (386, 382)
Screenshot: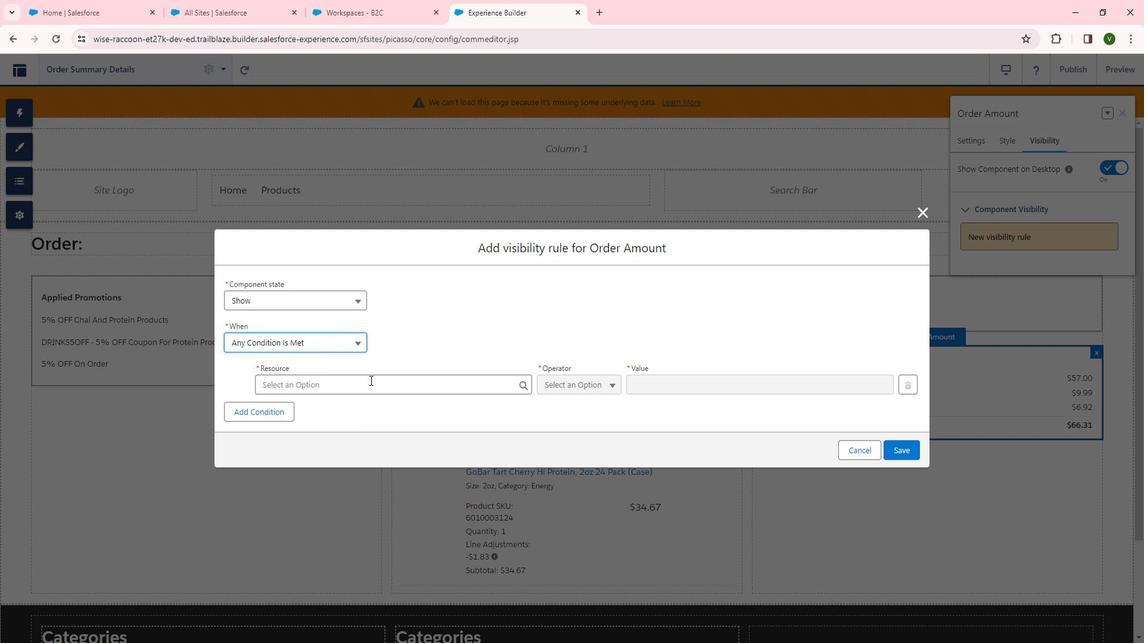 
Action: Mouse pressed left at (386, 382)
Screenshot: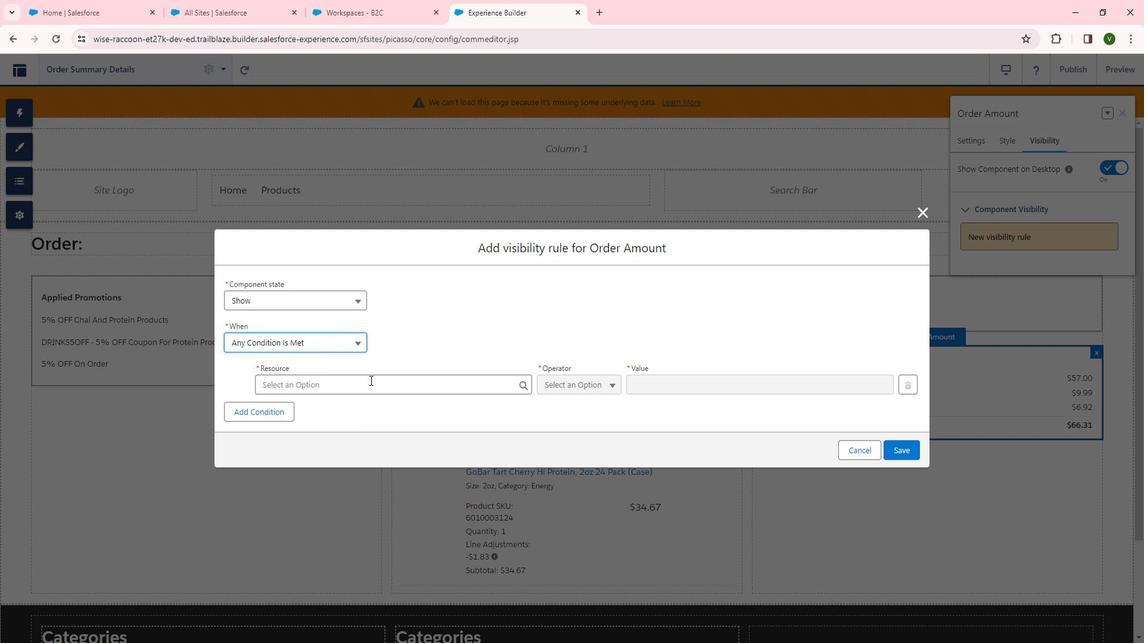 
Action: Mouse moved to (526, 410)
Screenshot: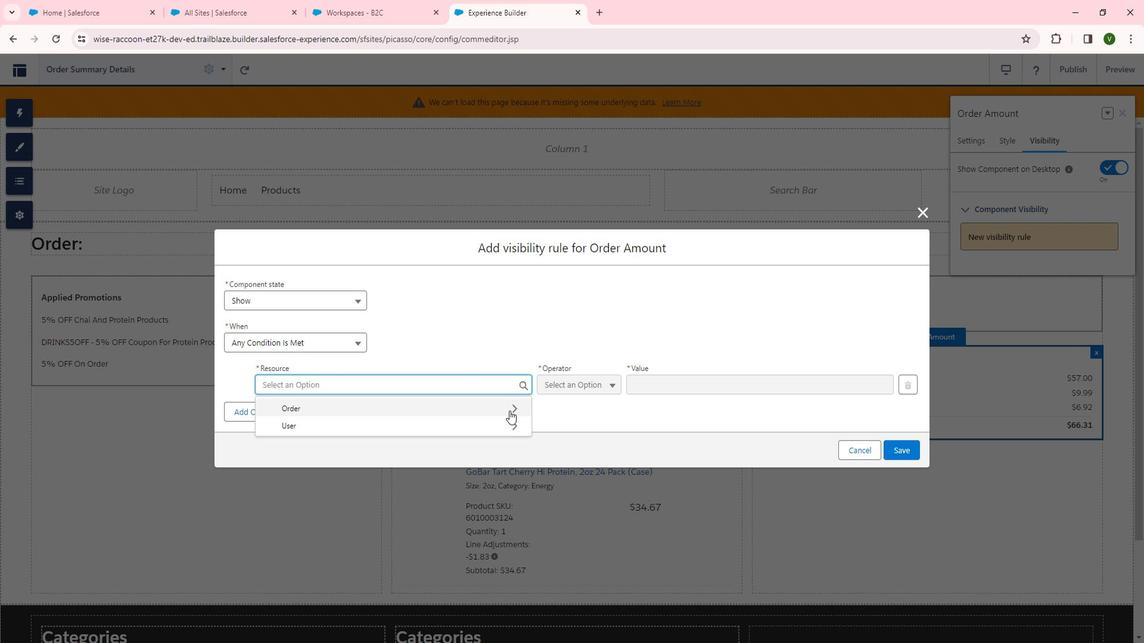 
Action: Mouse pressed left at (526, 410)
Screenshot: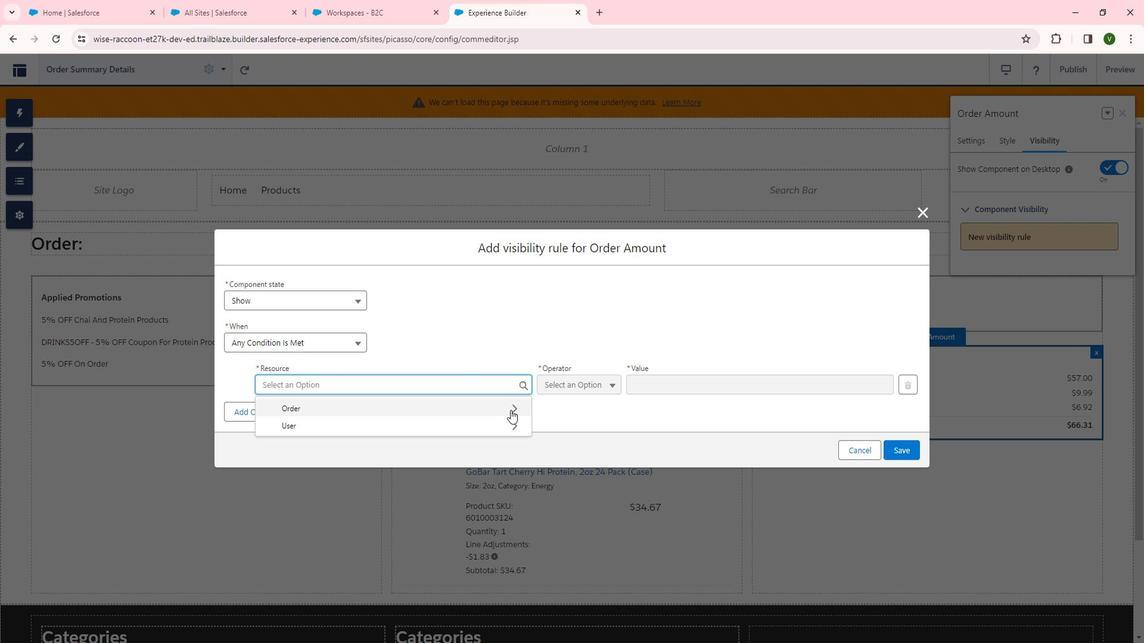 
Action: Mouse moved to (412, 410)
Screenshot: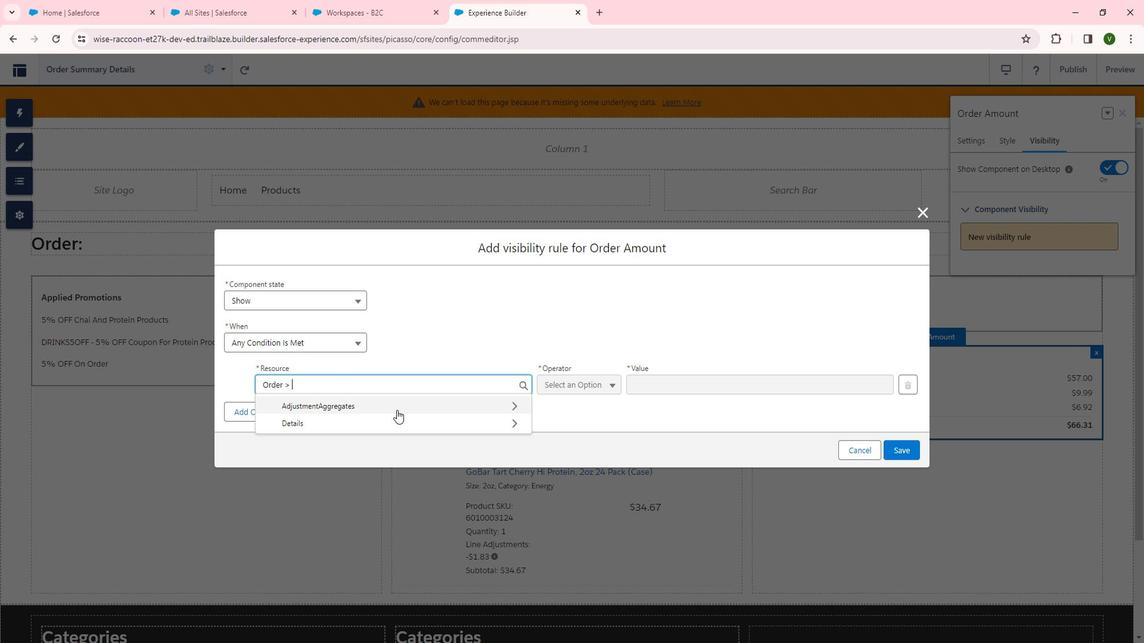 
Action: Mouse pressed left at (412, 410)
Screenshot: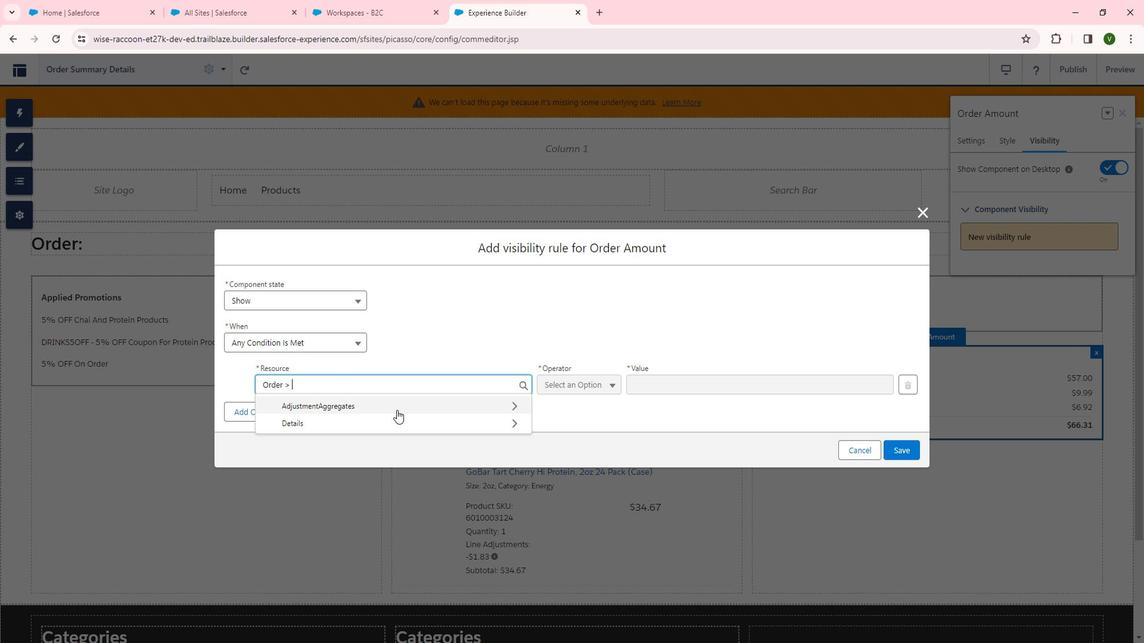 
Action: Mouse moved to (421, 445)
Screenshot: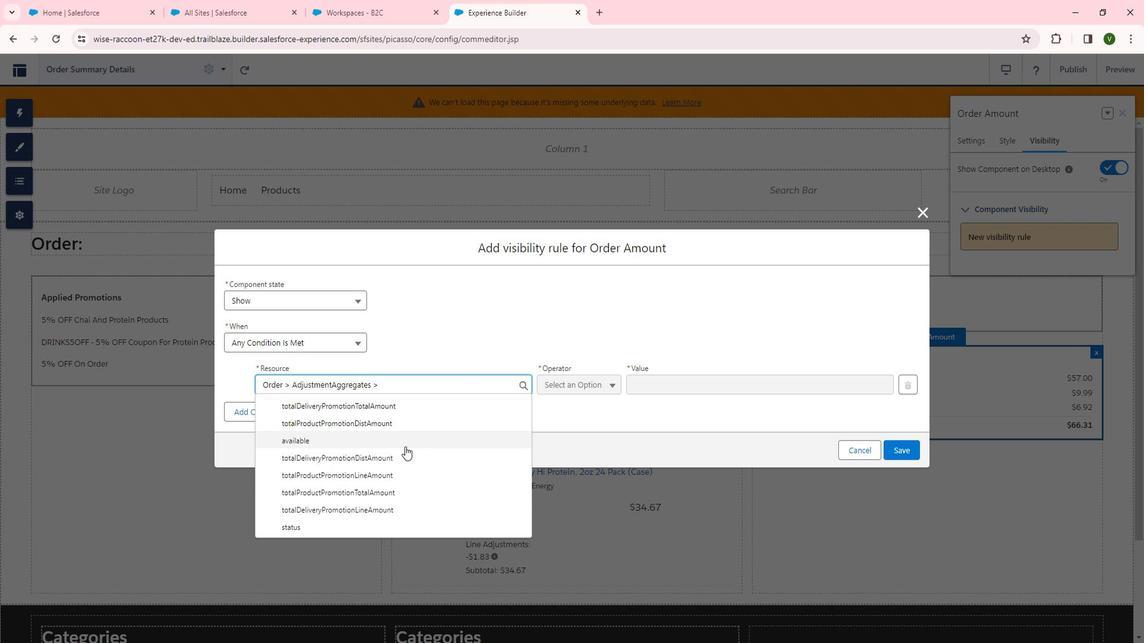 
Action: Mouse pressed left at (421, 445)
Screenshot: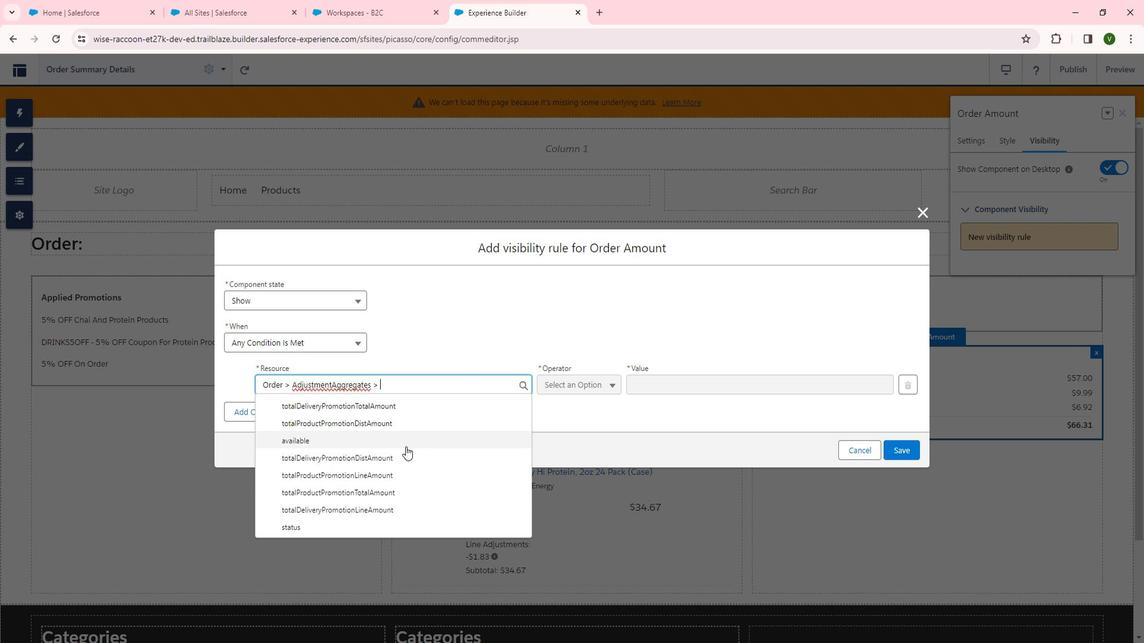 
Action: Mouse moved to (625, 382)
Screenshot: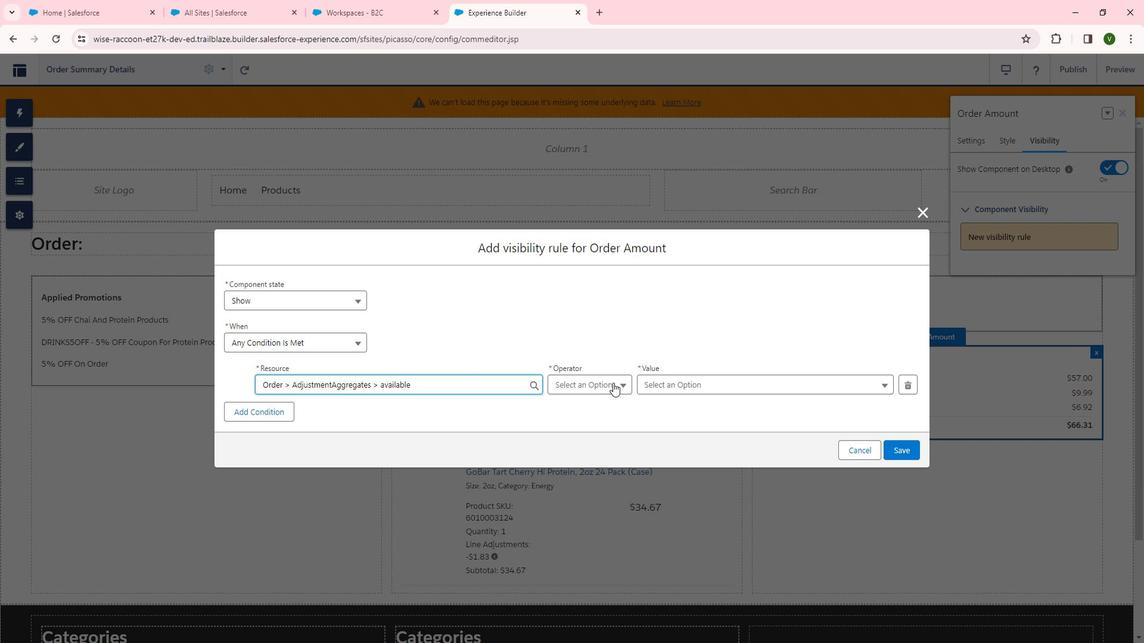 
Action: Mouse pressed left at (625, 382)
Screenshot: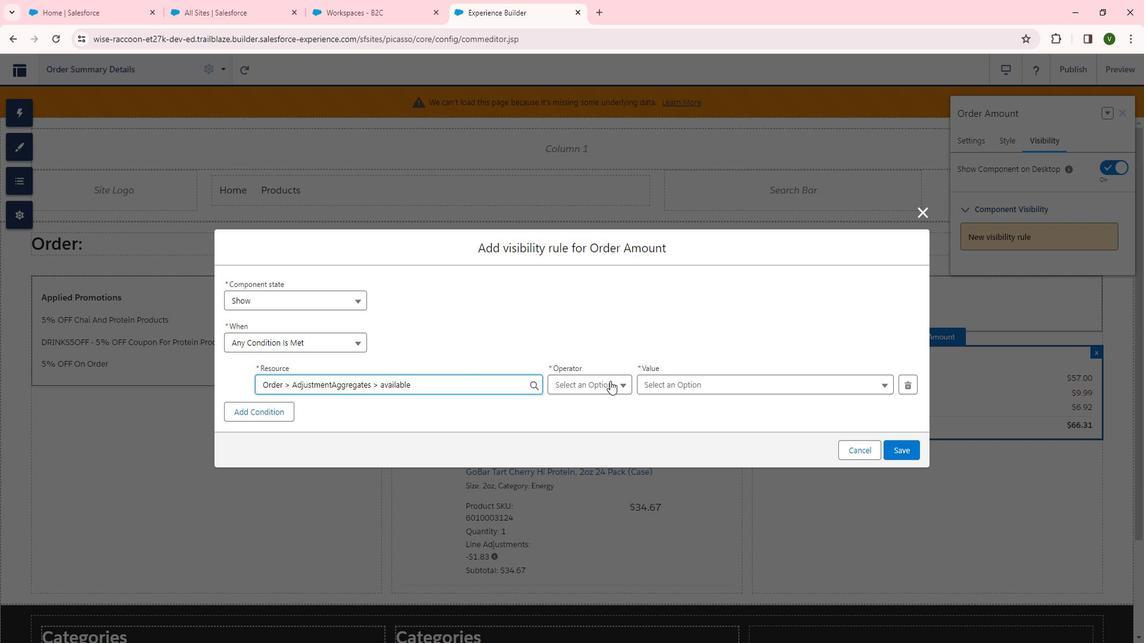 
Action: Mouse moved to (628, 417)
Screenshot: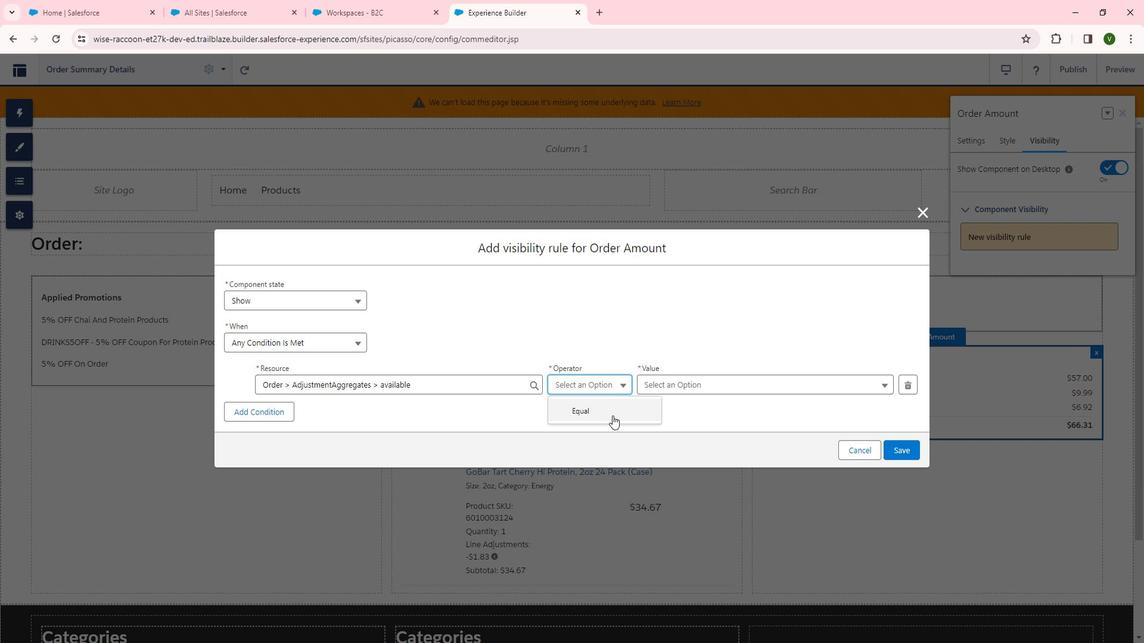 
Action: Mouse pressed left at (628, 417)
Screenshot: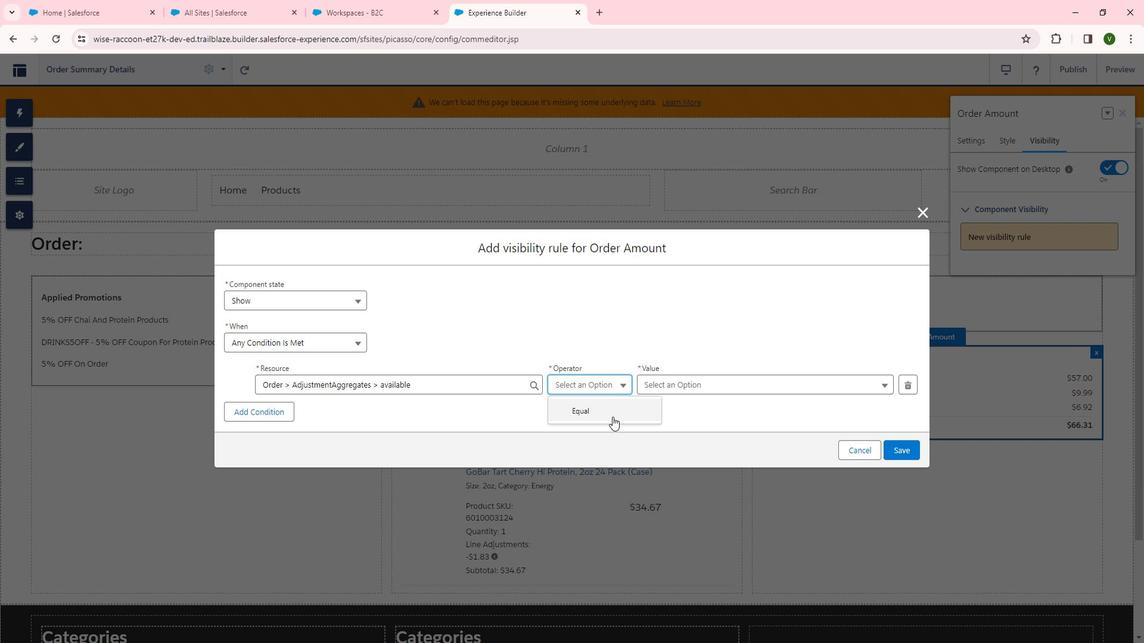 
Action: Mouse moved to (693, 385)
Screenshot: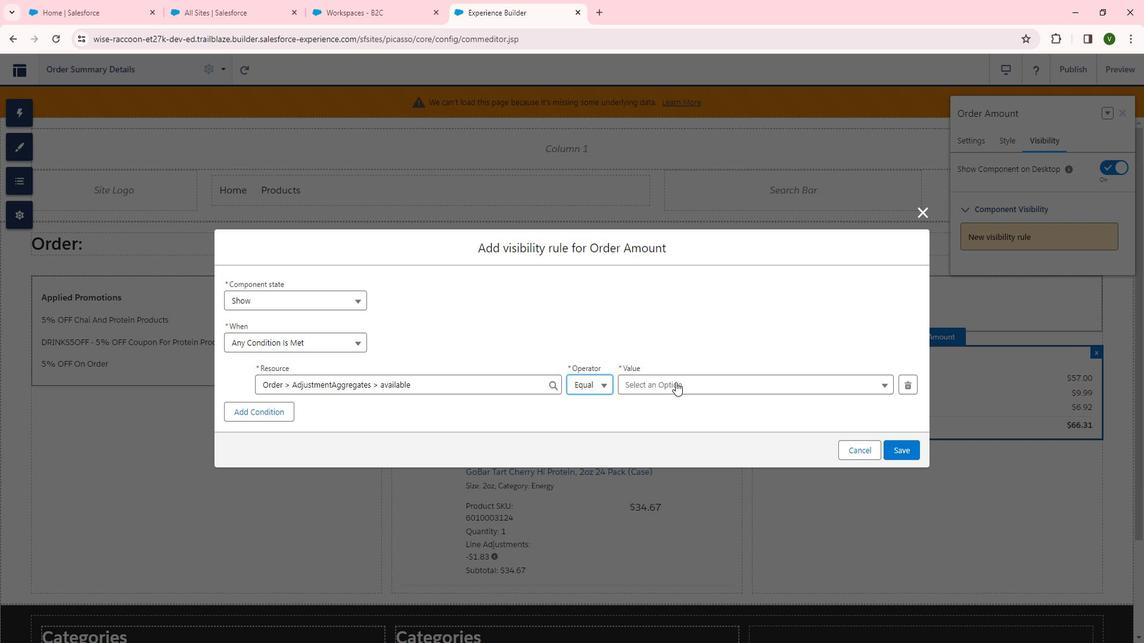 
Action: Mouse pressed left at (693, 385)
Screenshot: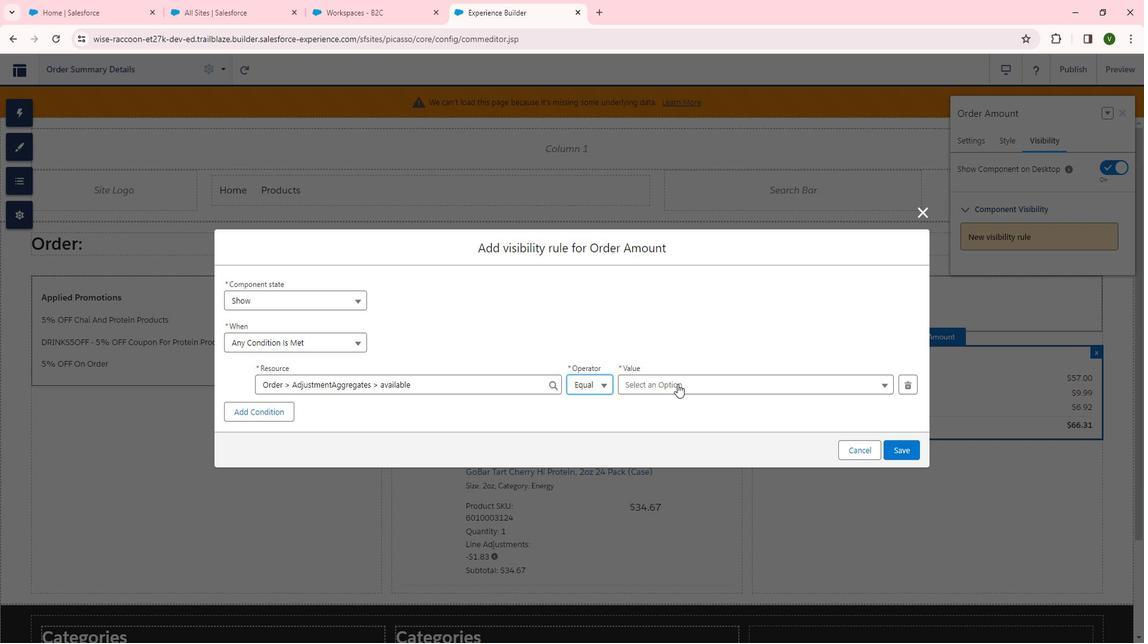 
Action: Mouse moved to (693, 415)
Screenshot: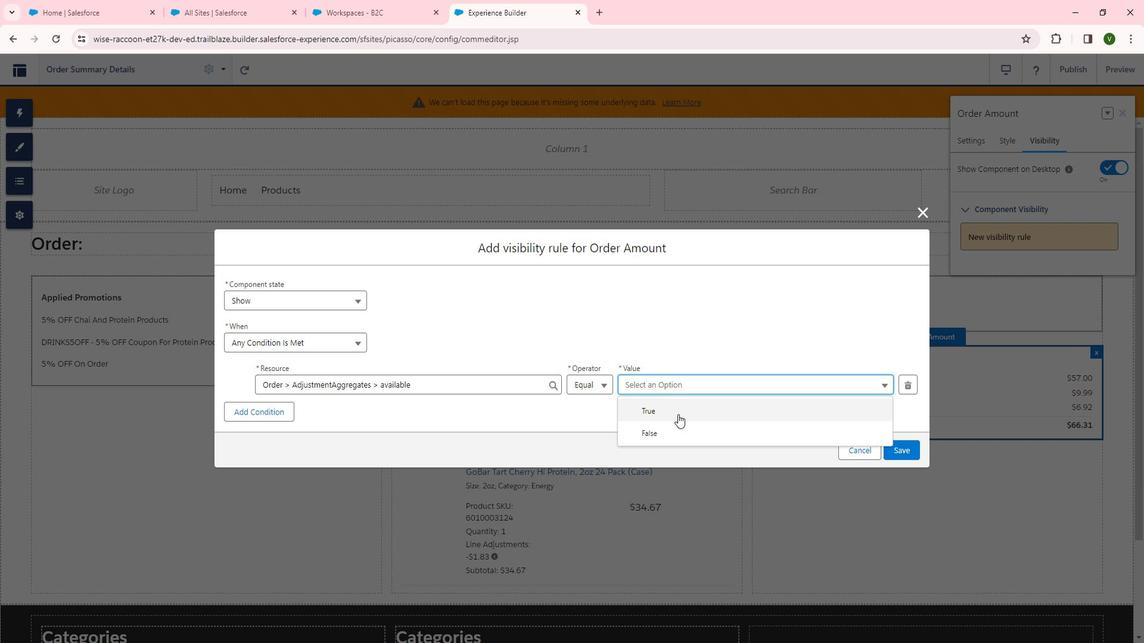 
Action: Mouse pressed left at (693, 415)
Screenshot: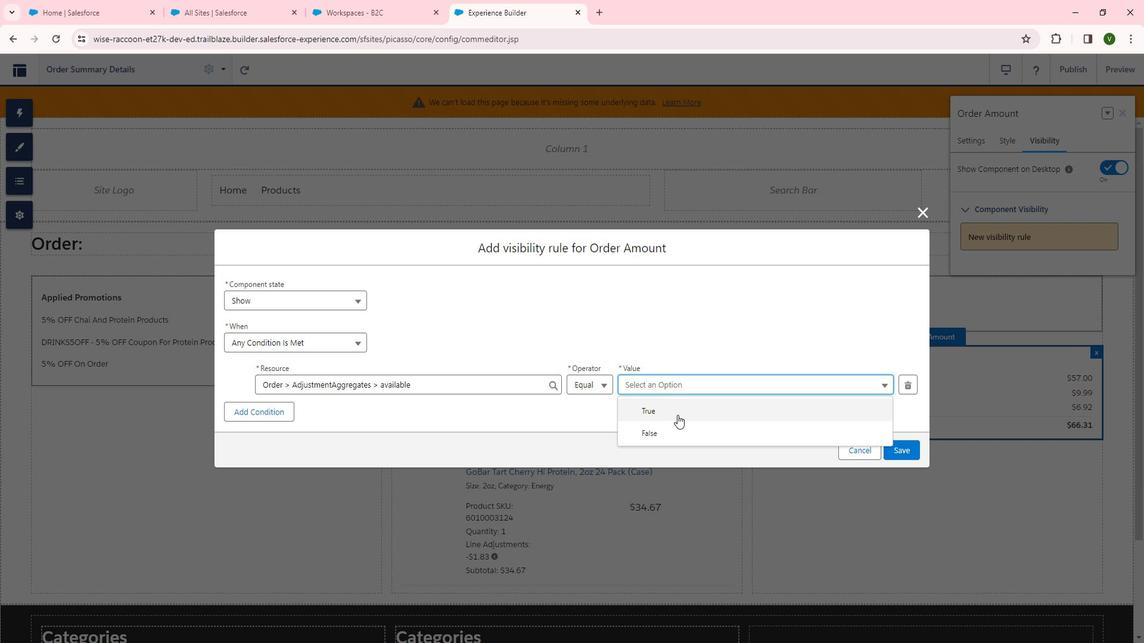 
Action: Mouse moved to (923, 449)
Screenshot: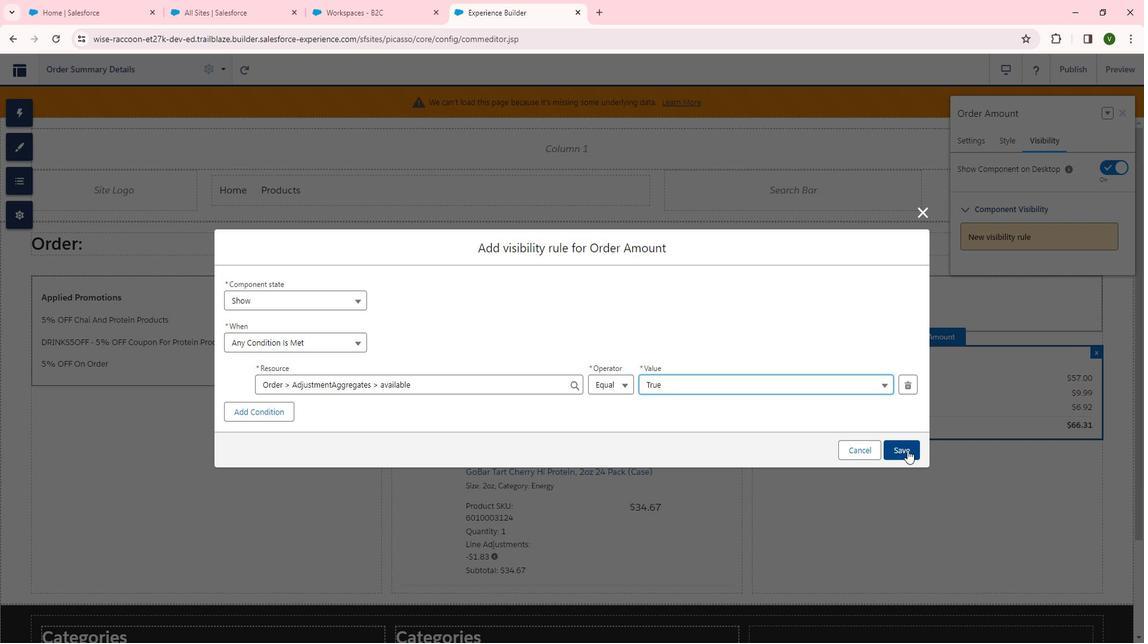 
Action: Mouse pressed left at (923, 449)
Screenshot: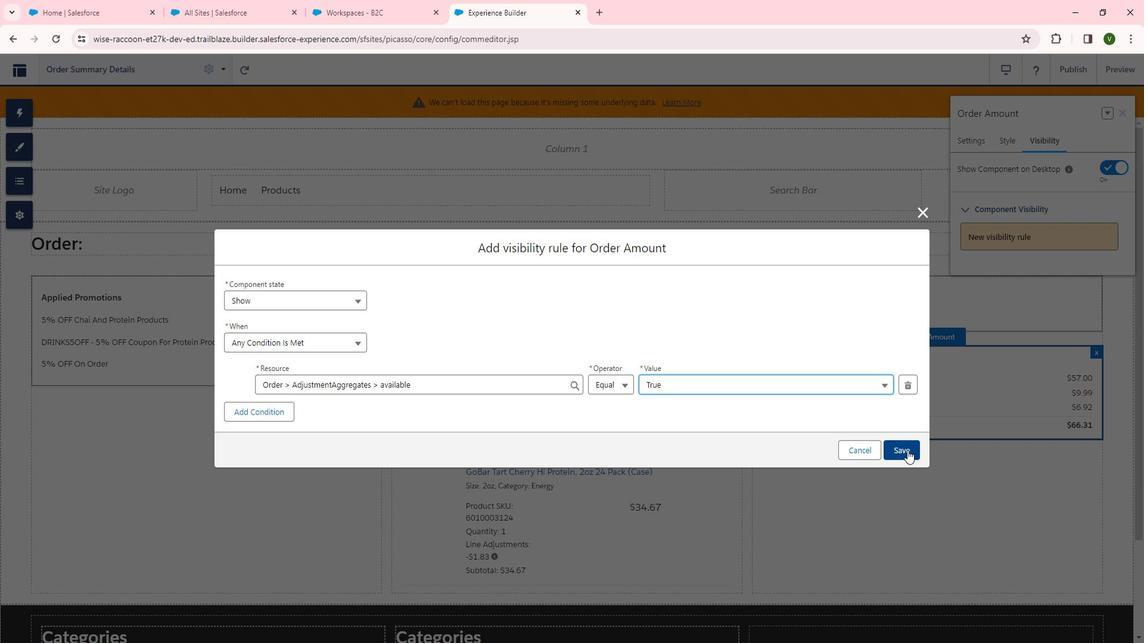 
Action: Mouse moved to (903, 522)
Screenshot: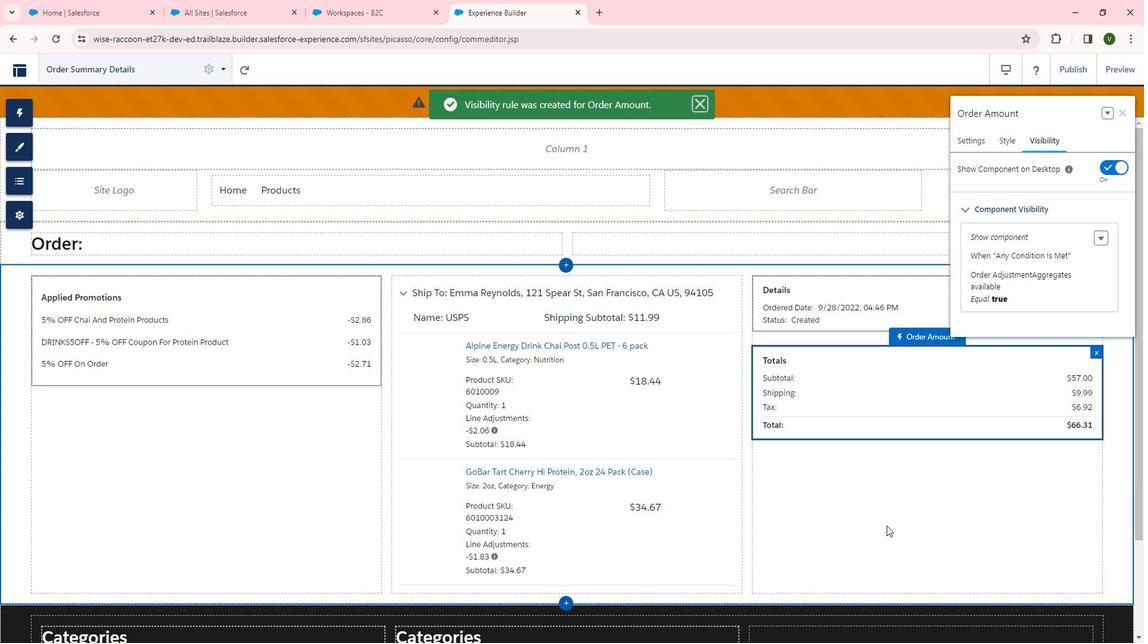
